 Task: Search one way flight ticket for 4 adults, 2 children, 2 infants in seat and 1 infant on lap in economy from Mosinee: Central Wisconsin Airport to Indianapolis: Indianapolis International Airport on 8-5-2023. Choice of flights is JetBlue. Number of bags: 10 checked bags. Price is upto 65000. Outbound departure time preference is 18:45.
Action: Mouse moved to (374, 311)
Screenshot: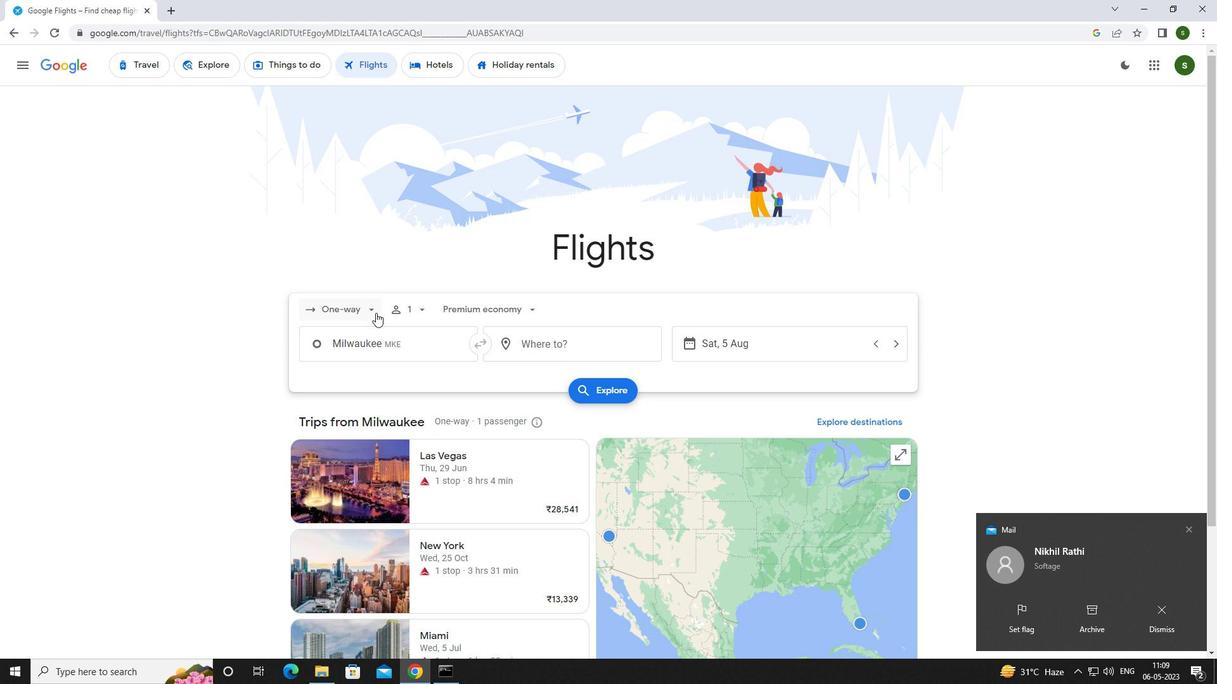
Action: Mouse pressed left at (374, 311)
Screenshot: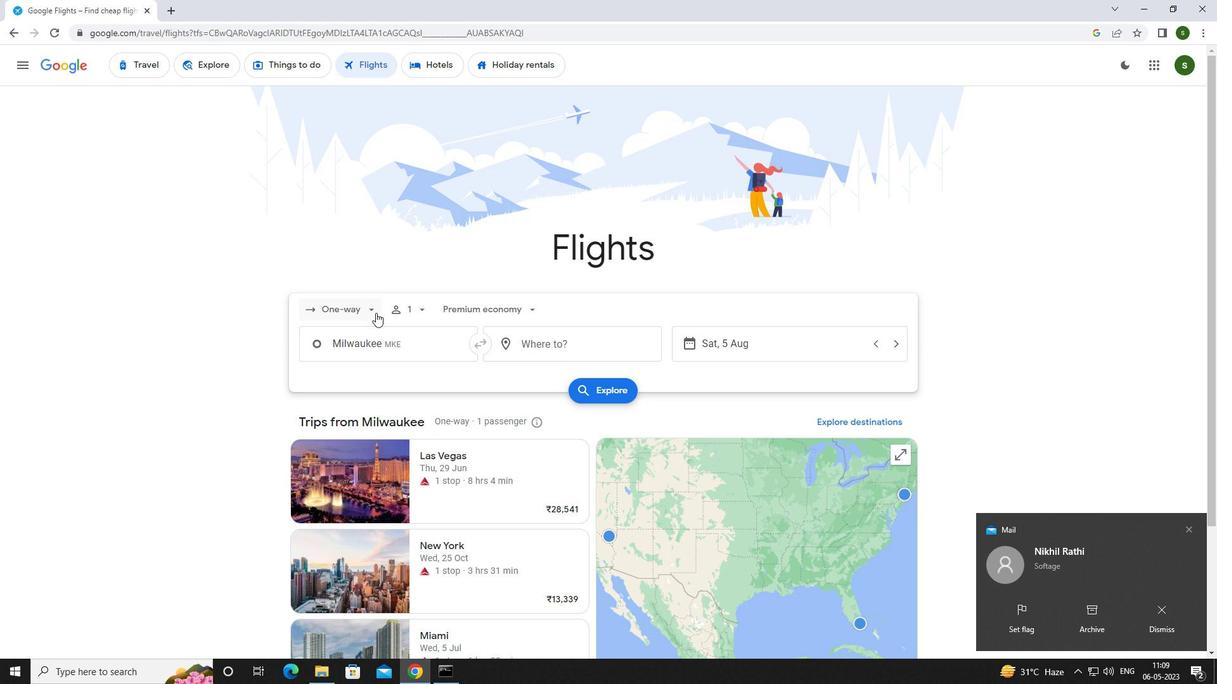 
Action: Mouse moved to (377, 364)
Screenshot: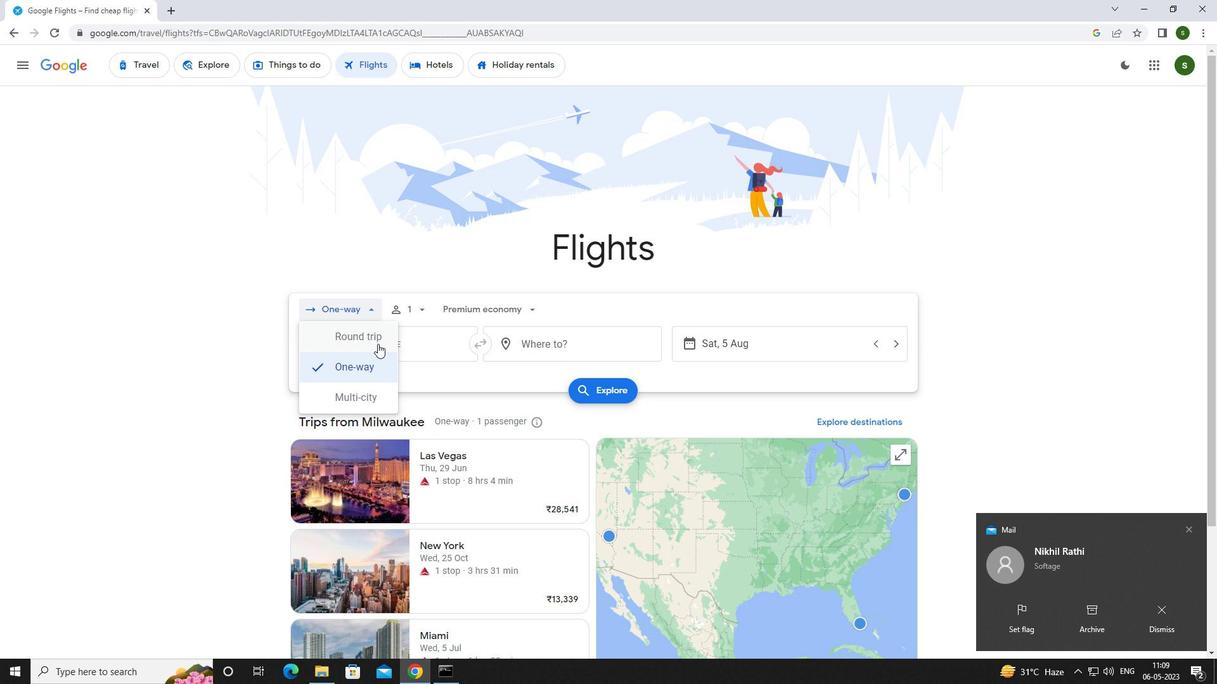 
Action: Mouse pressed left at (377, 364)
Screenshot: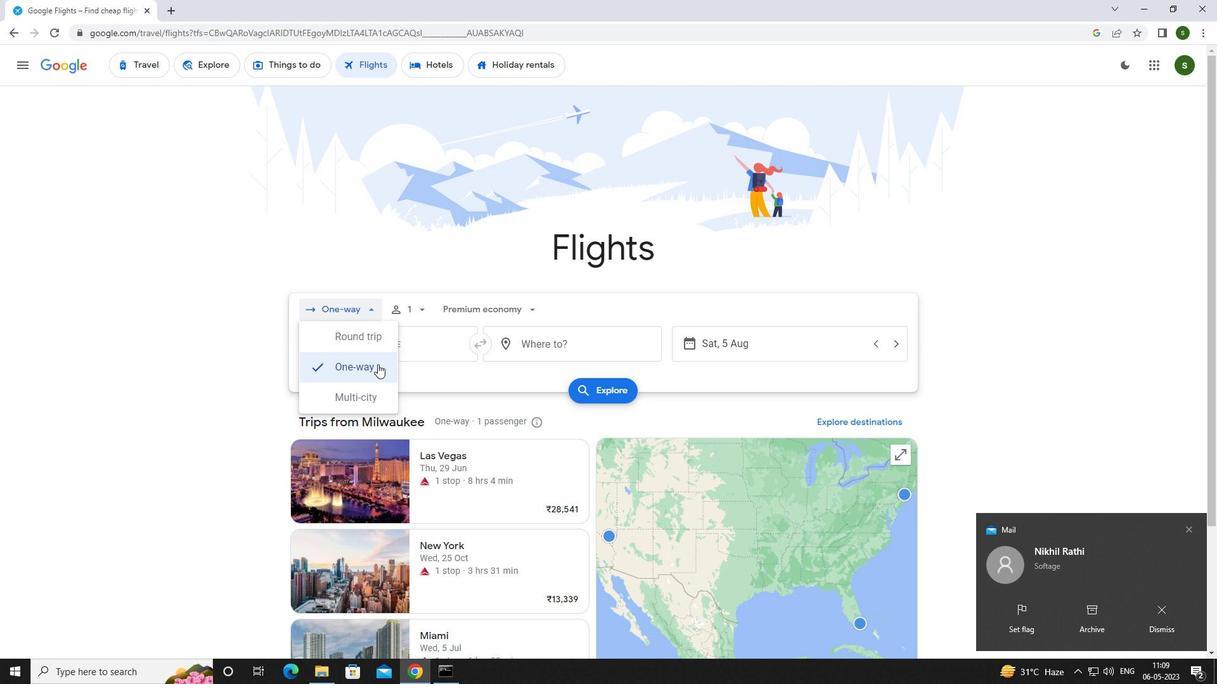 
Action: Mouse moved to (410, 310)
Screenshot: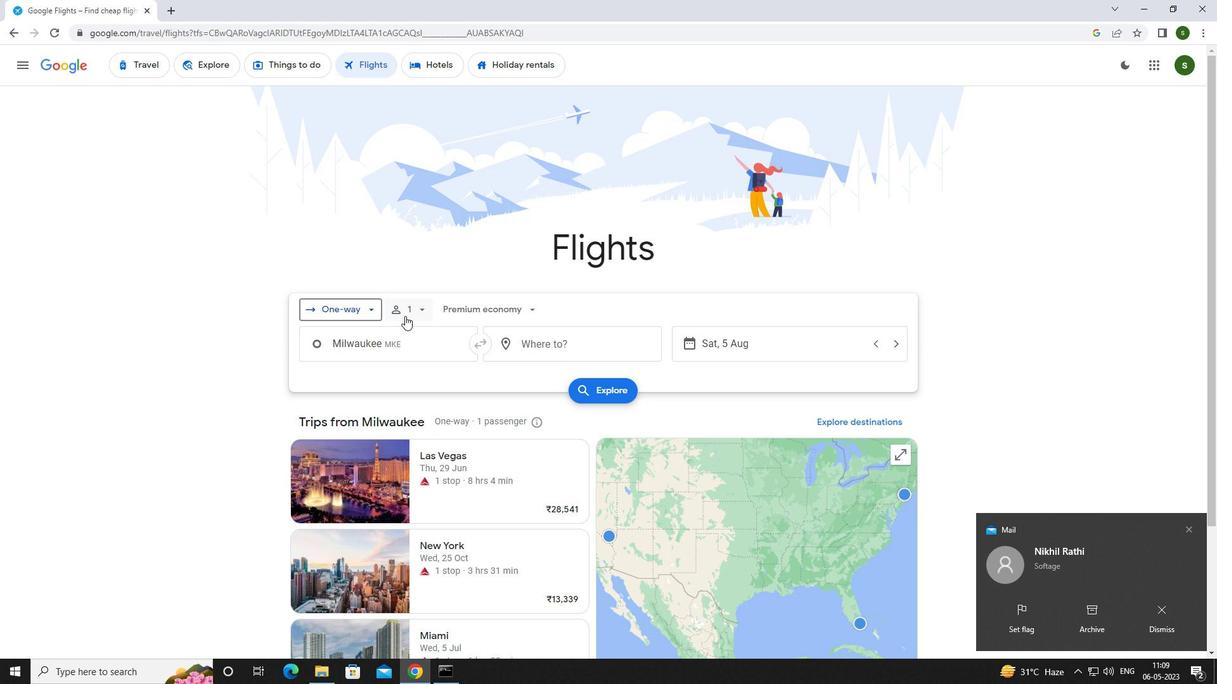 
Action: Mouse pressed left at (410, 310)
Screenshot: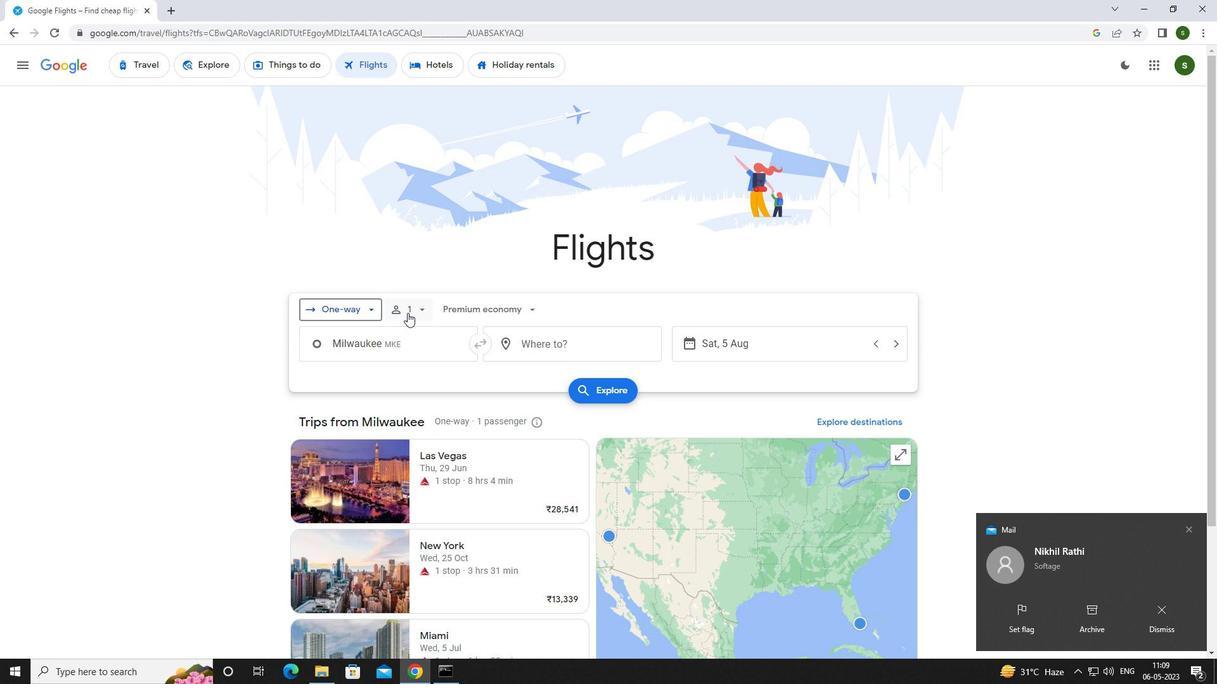 
Action: Mouse moved to (516, 343)
Screenshot: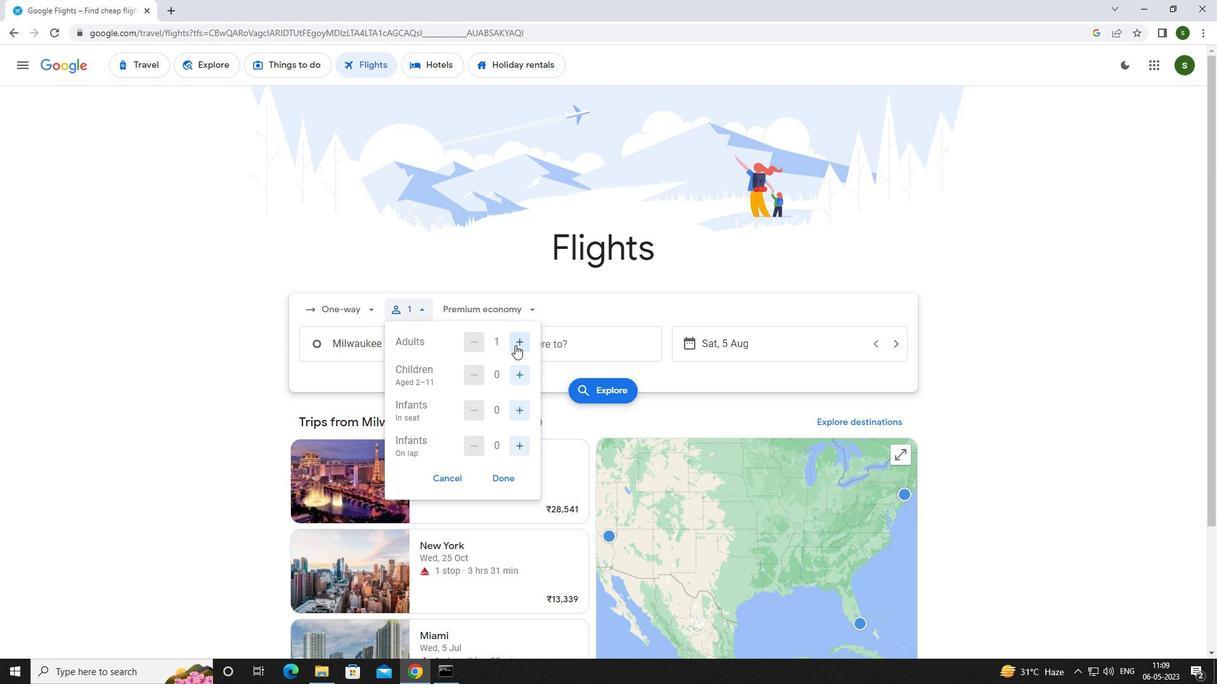 
Action: Mouse pressed left at (516, 343)
Screenshot: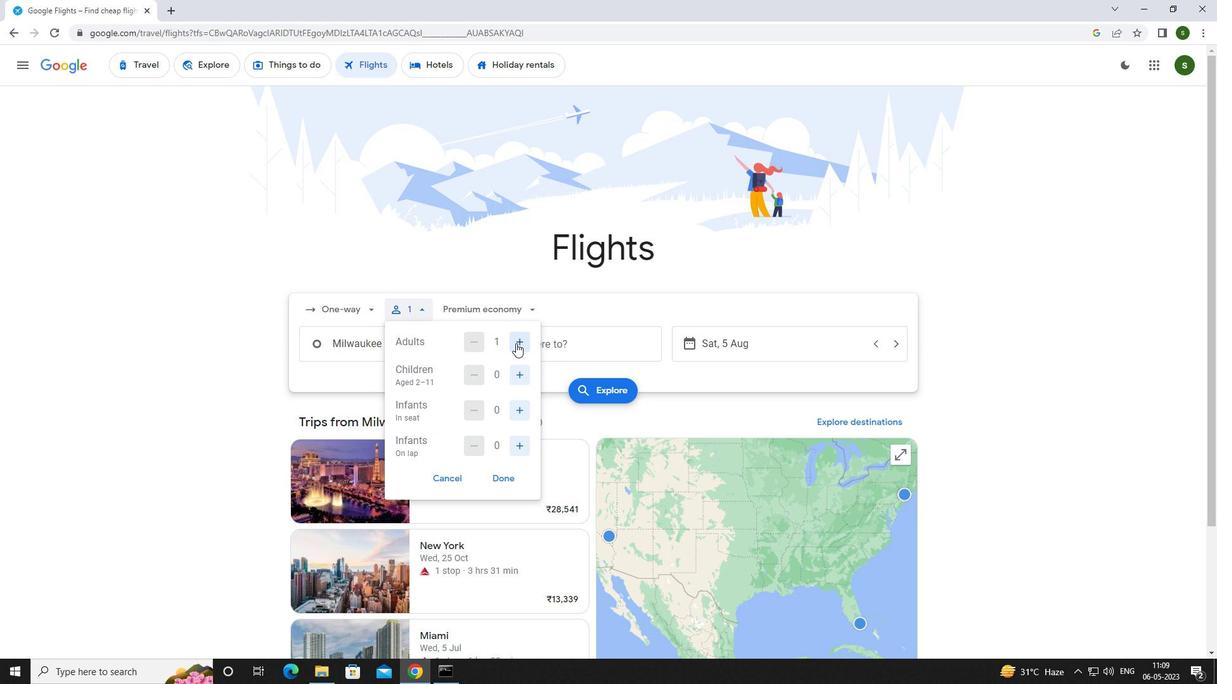 
Action: Mouse pressed left at (516, 343)
Screenshot: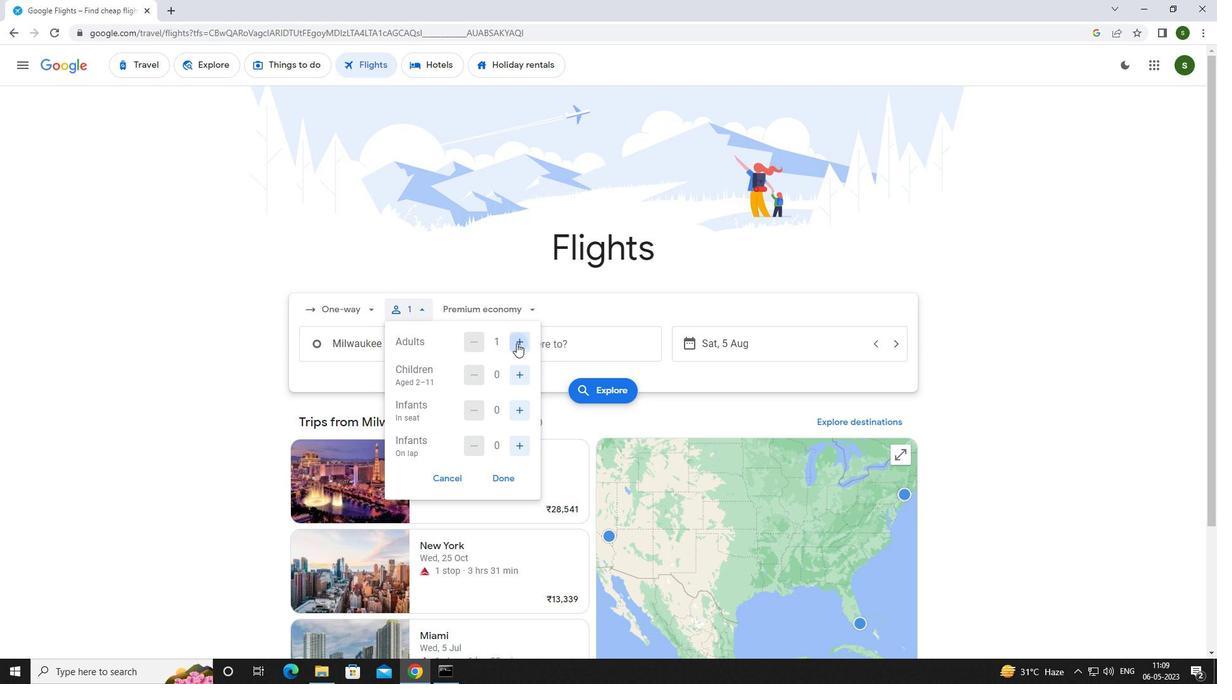 
Action: Mouse pressed left at (516, 343)
Screenshot: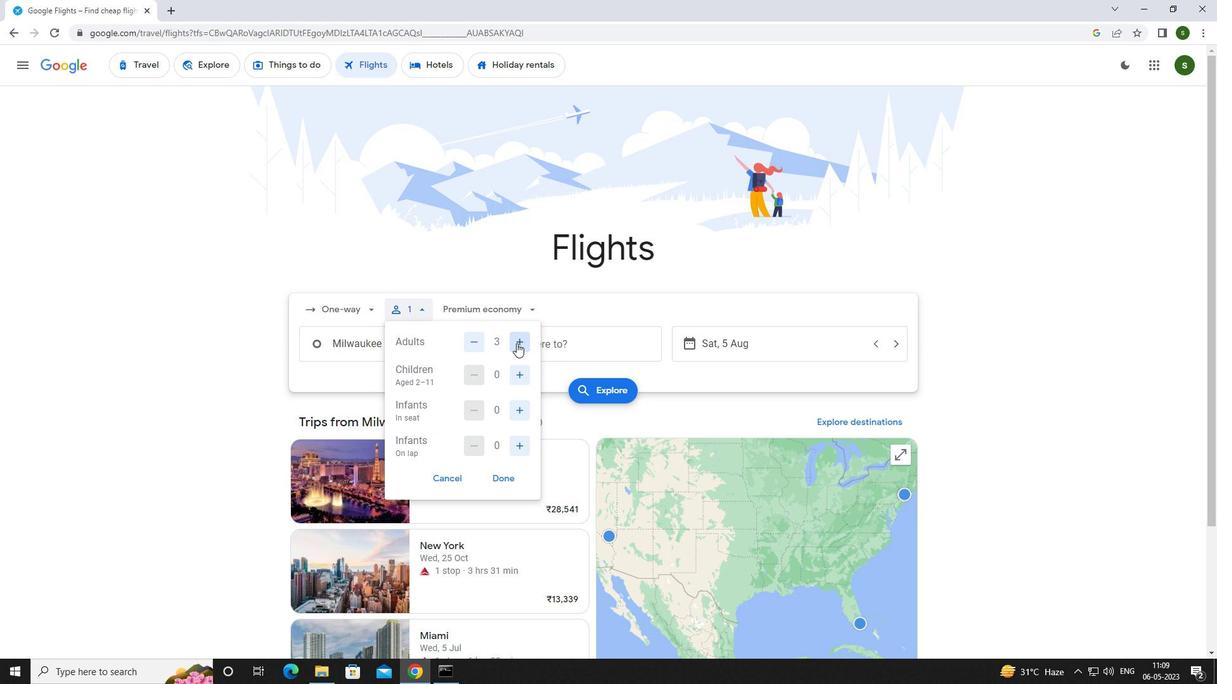 
Action: Mouse moved to (519, 371)
Screenshot: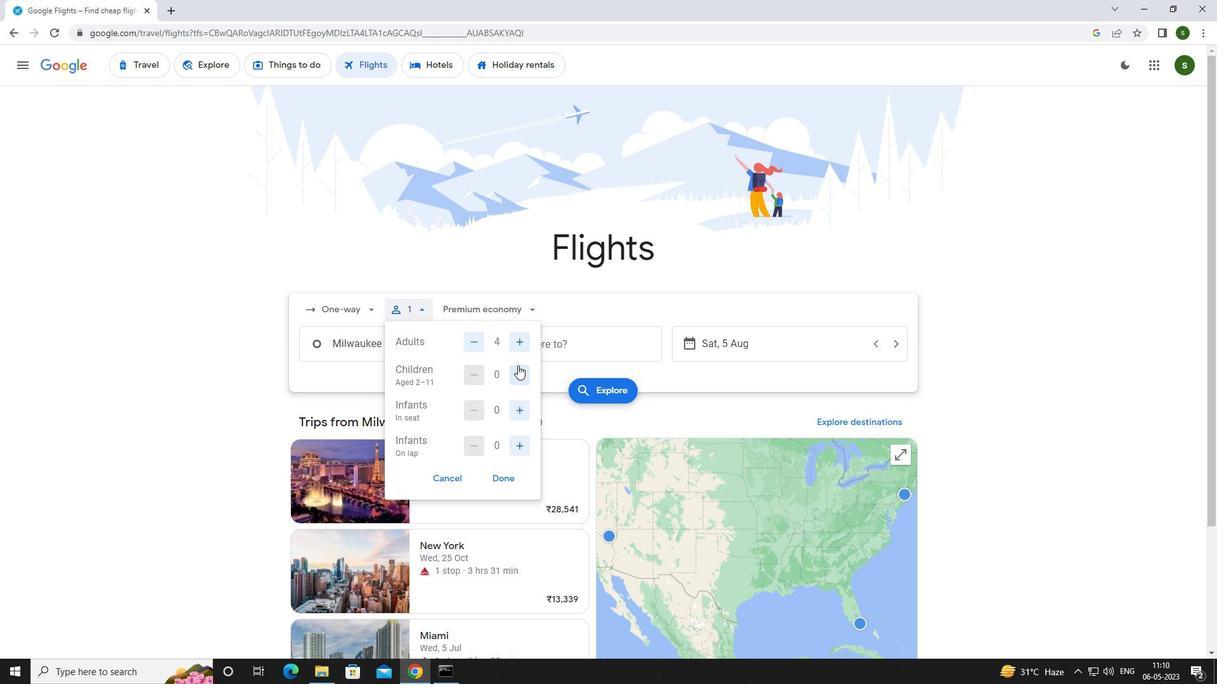 
Action: Mouse pressed left at (519, 371)
Screenshot: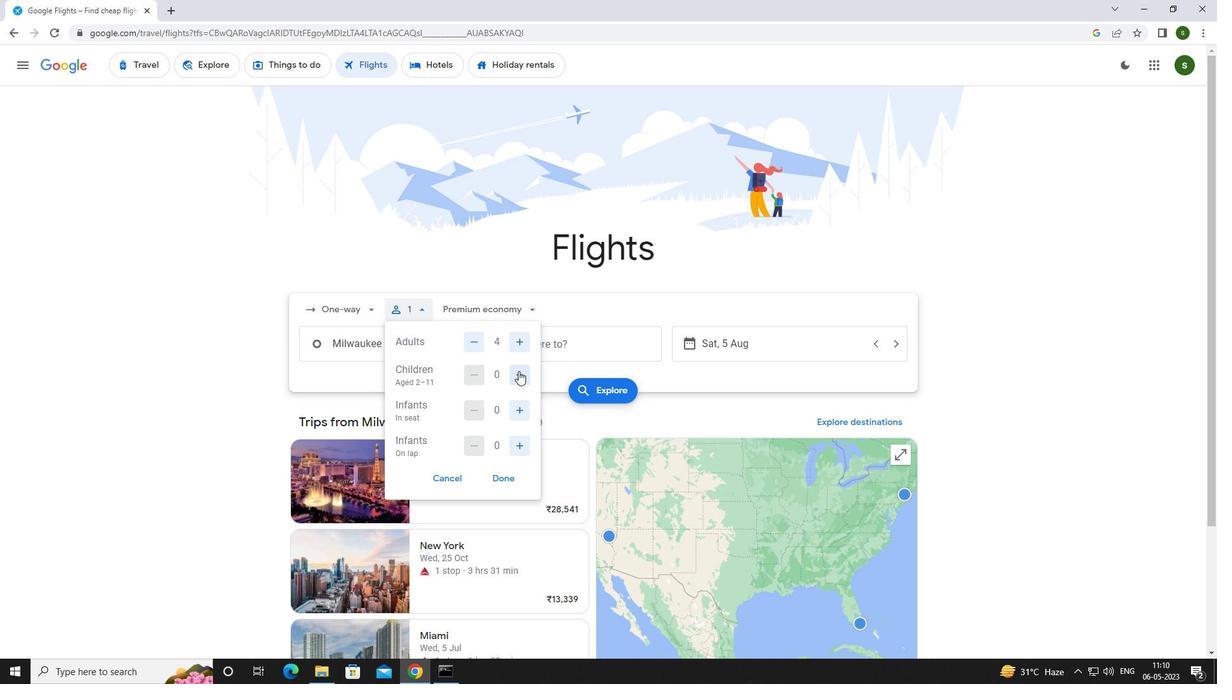 
Action: Mouse pressed left at (519, 371)
Screenshot: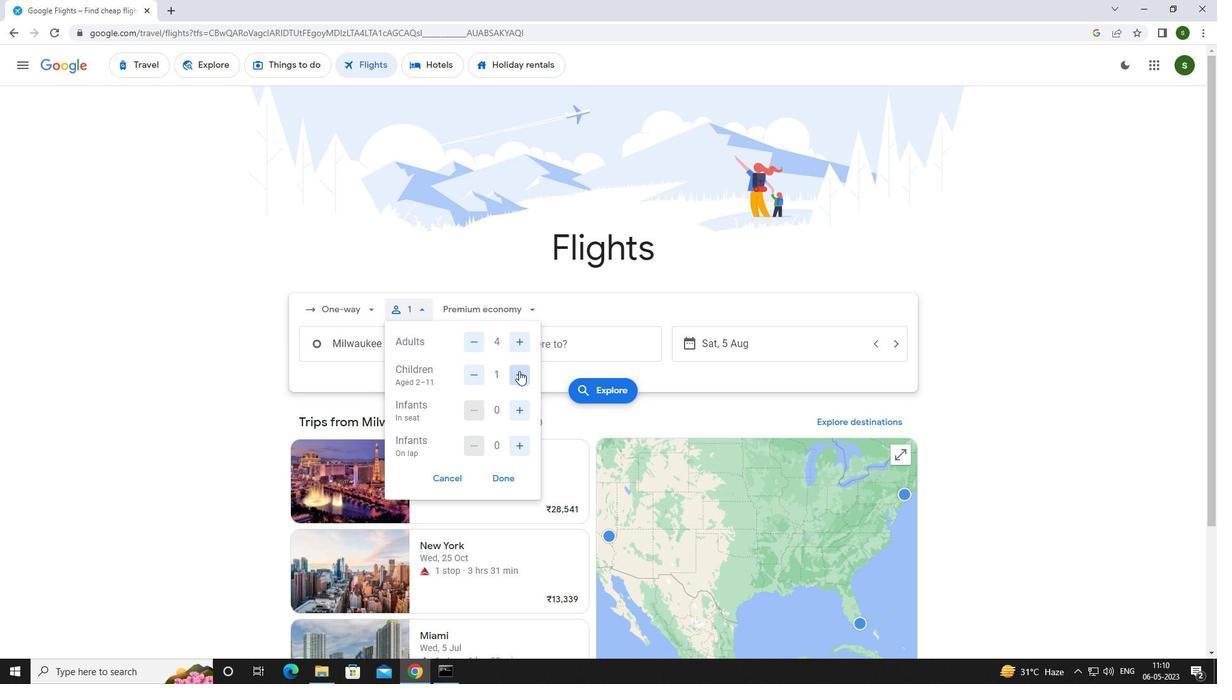 
Action: Mouse moved to (517, 404)
Screenshot: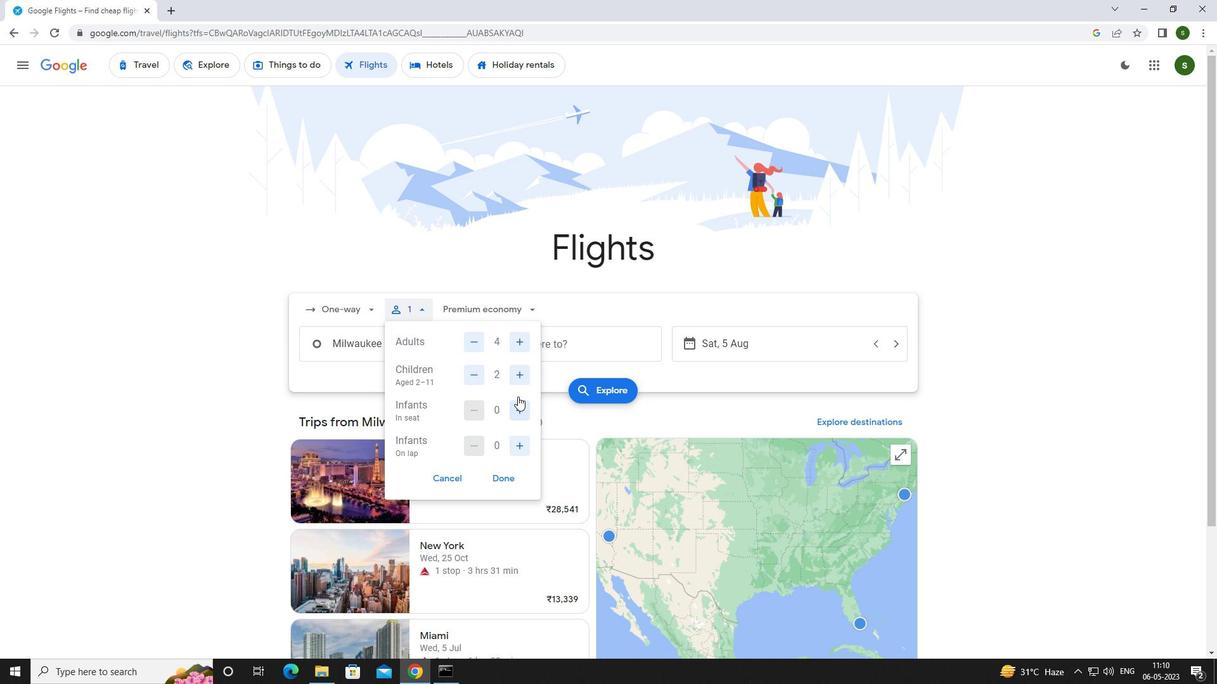 
Action: Mouse pressed left at (517, 404)
Screenshot: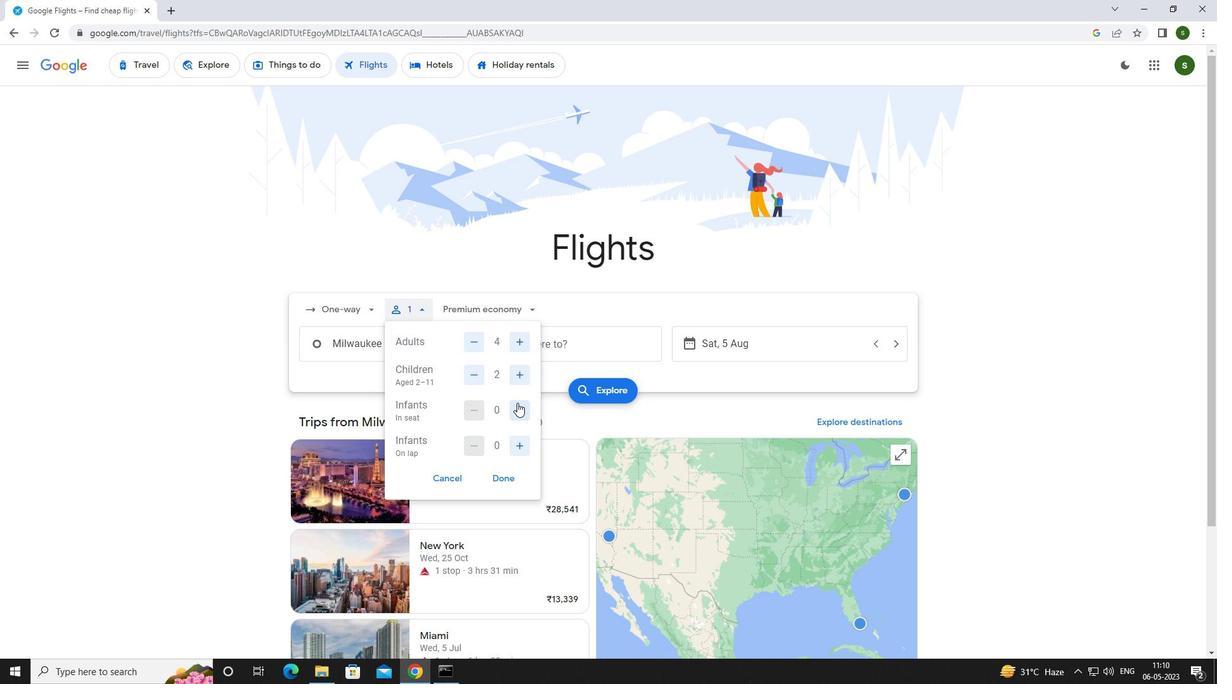 
Action: Mouse pressed left at (517, 404)
Screenshot: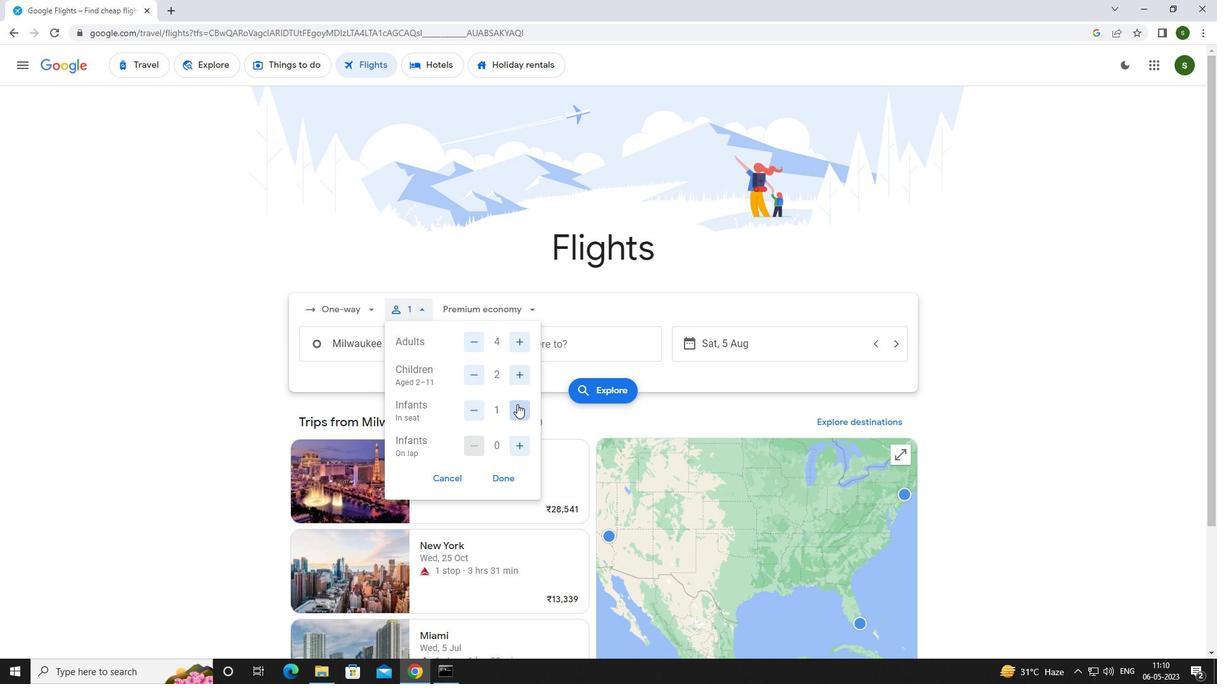 
Action: Mouse moved to (521, 440)
Screenshot: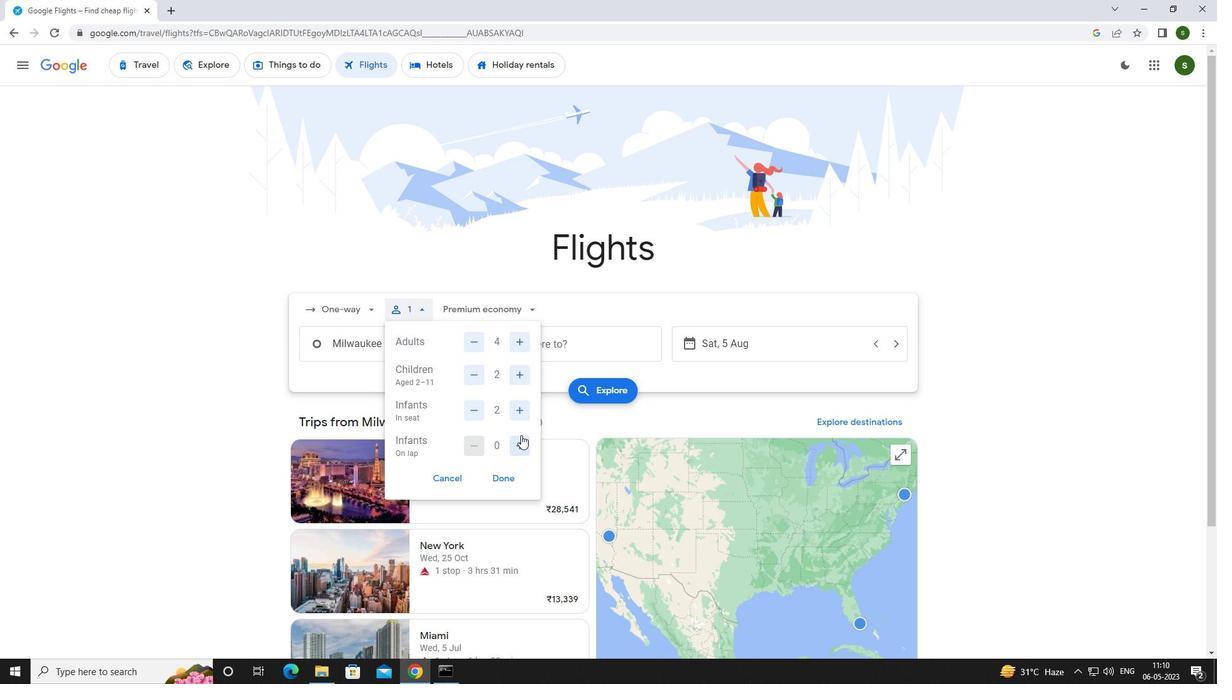 
Action: Mouse pressed left at (521, 440)
Screenshot: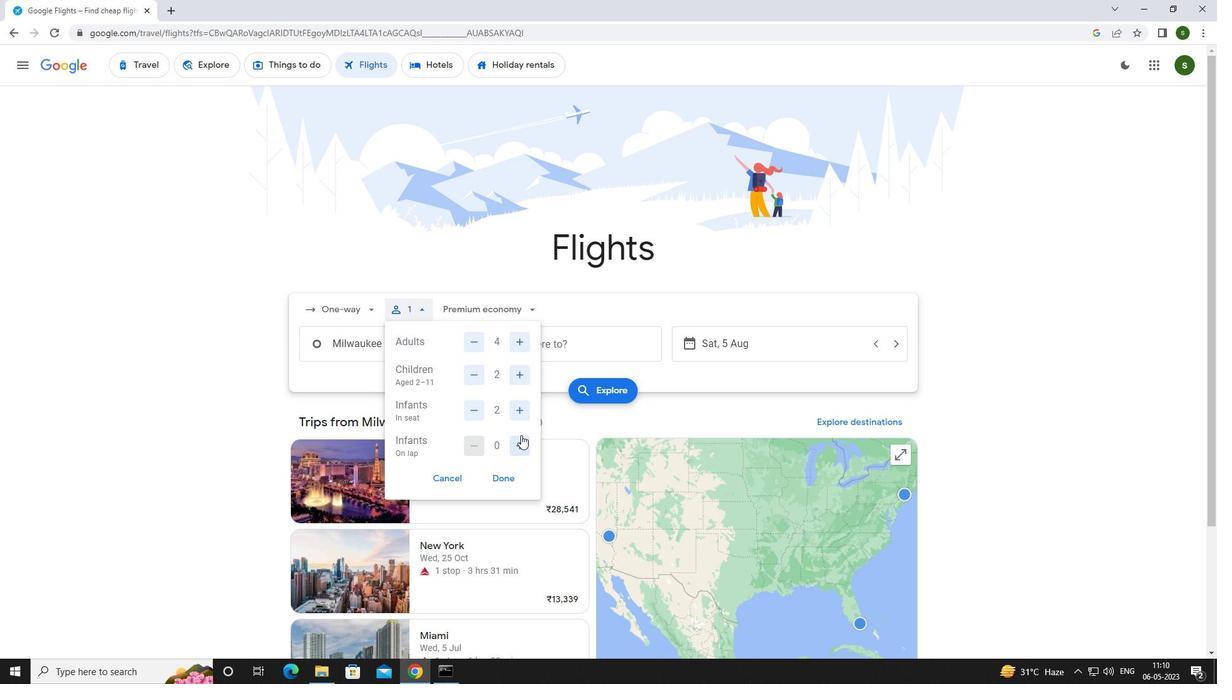 
Action: Mouse moved to (507, 315)
Screenshot: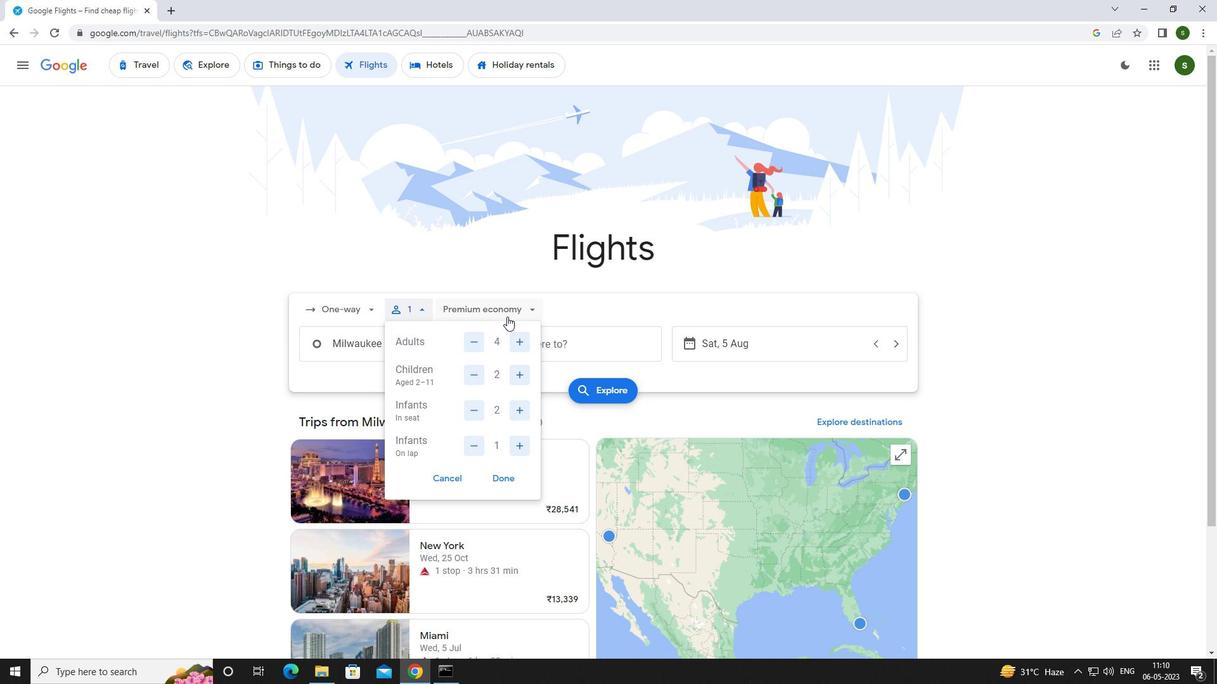 
Action: Mouse pressed left at (507, 315)
Screenshot: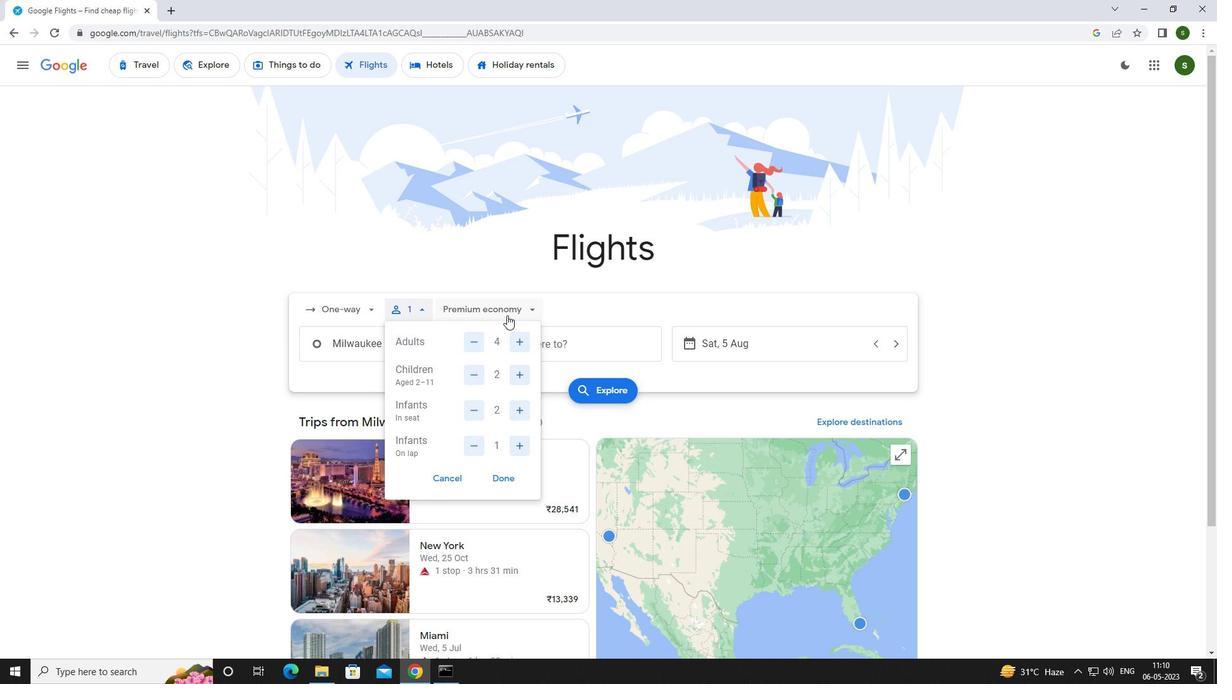 
Action: Mouse moved to (504, 343)
Screenshot: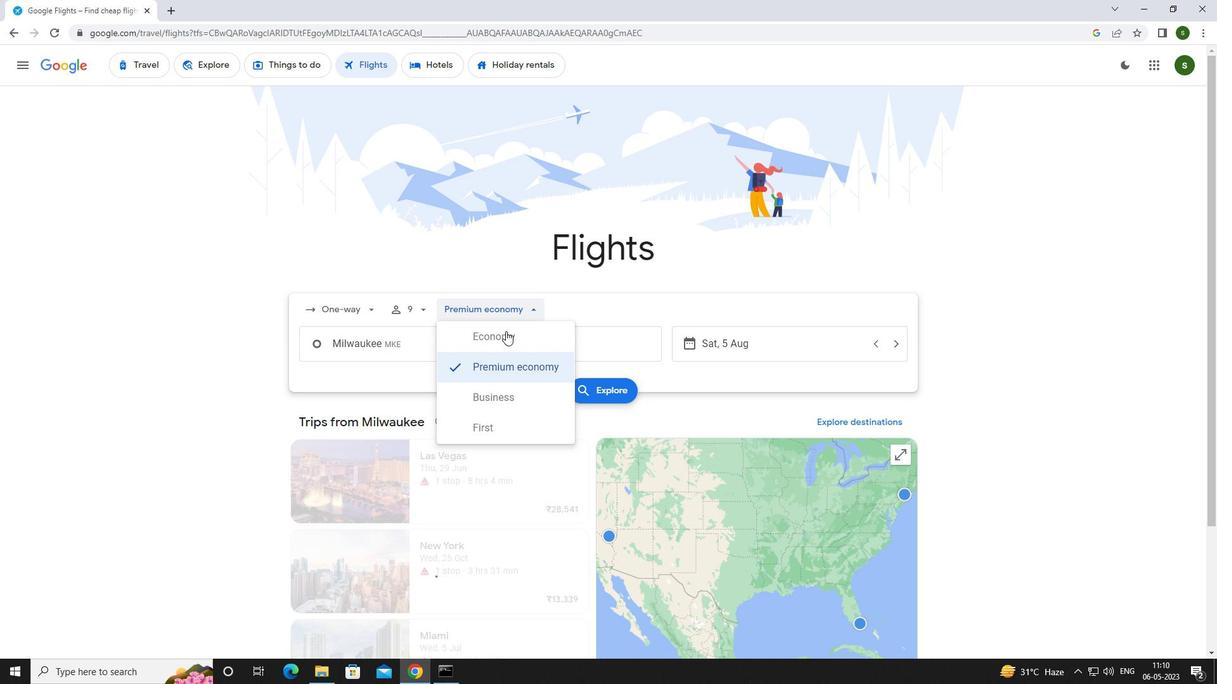 
Action: Mouse pressed left at (504, 343)
Screenshot: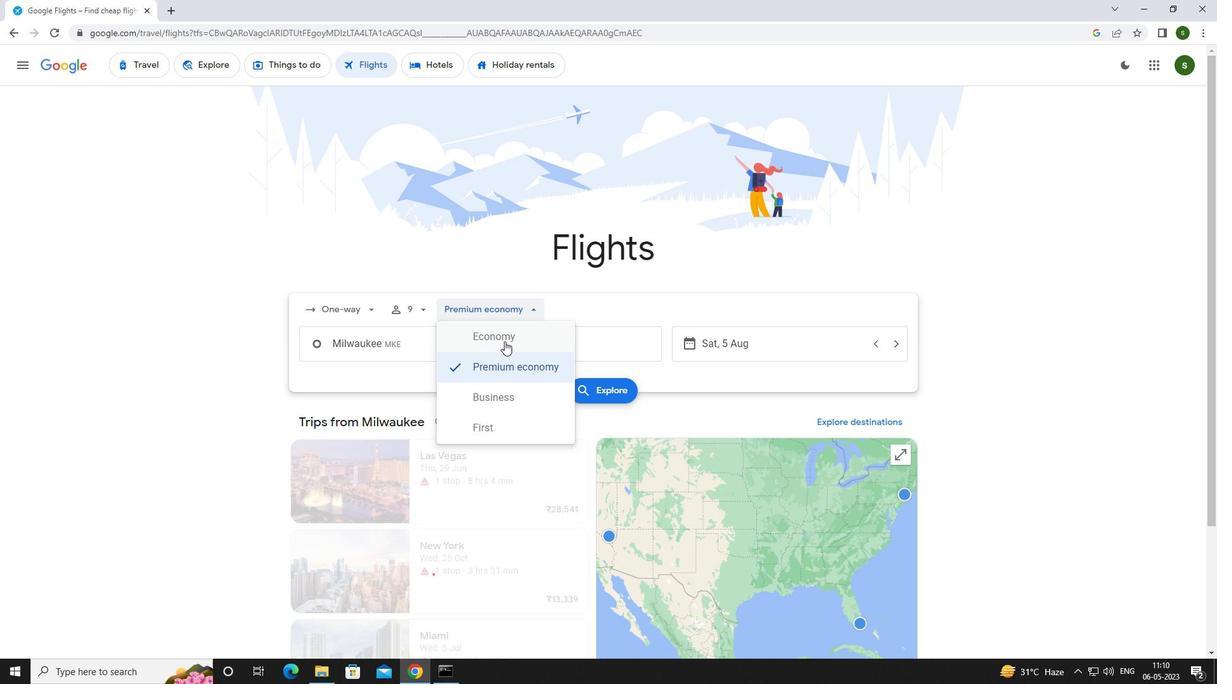 
Action: Mouse moved to (447, 349)
Screenshot: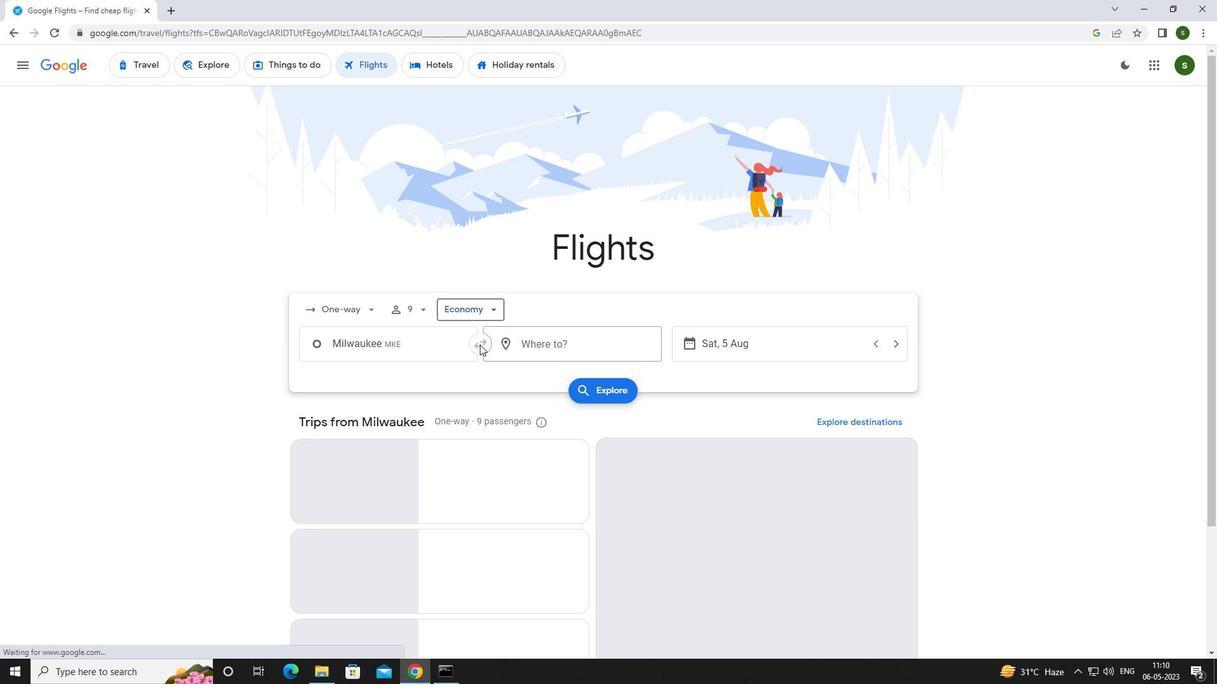 
Action: Mouse pressed left at (447, 349)
Screenshot: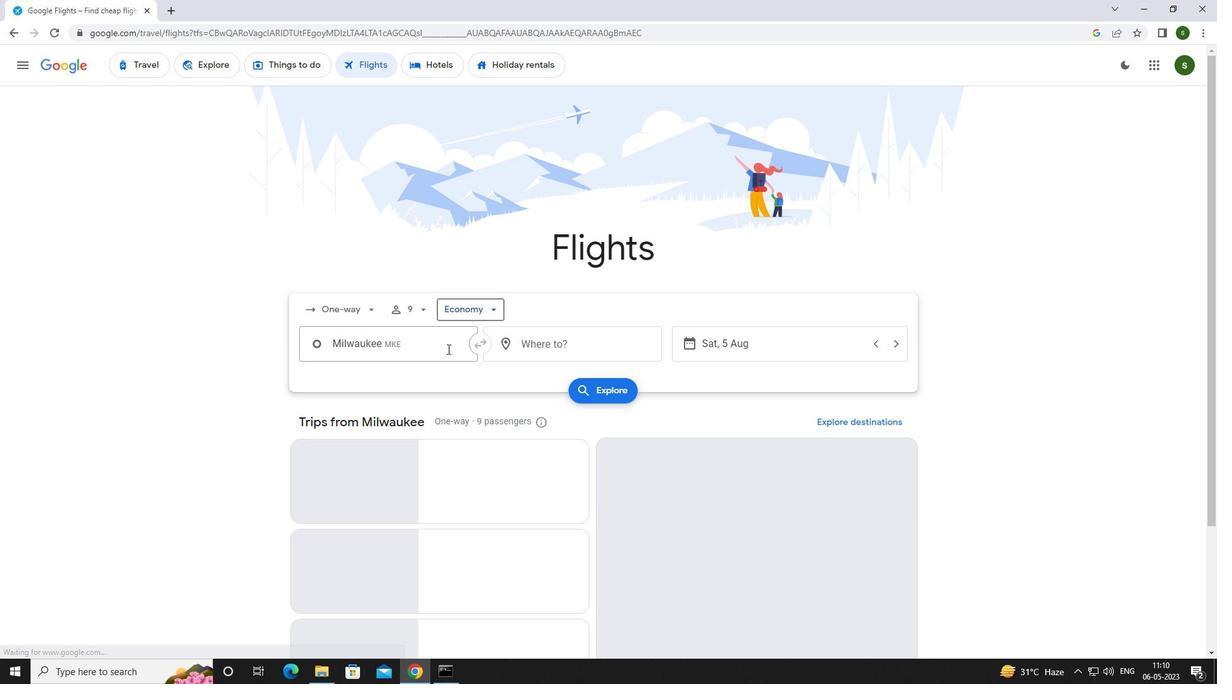 
Action: Key pressed <Key.caps_lock>m<Key.caps_lock>osinee
Screenshot: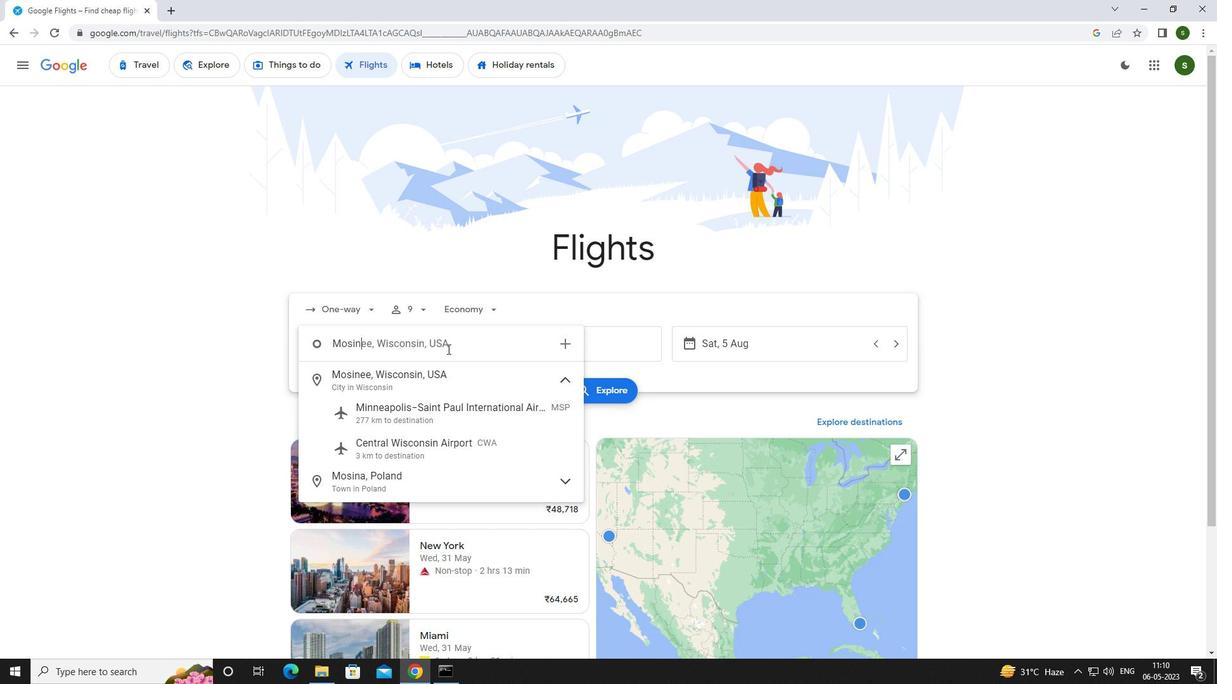 
Action: Mouse moved to (436, 438)
Screenshot: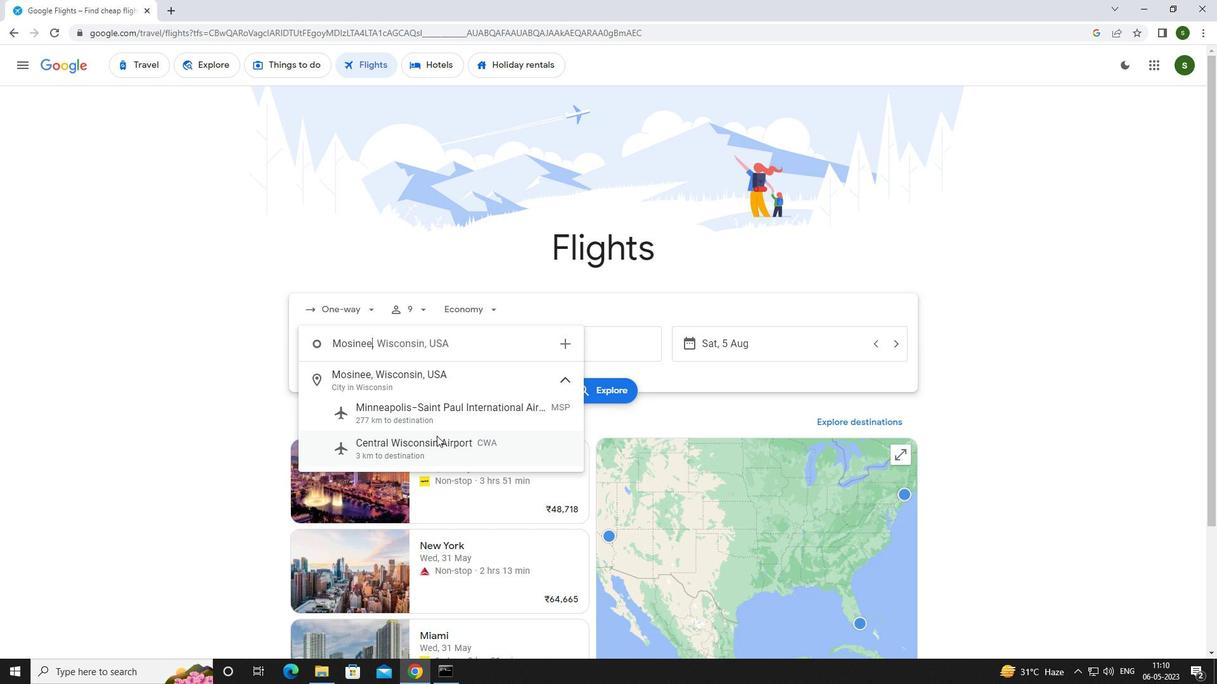
Action: Mouse pressed left at (436, 438)
Screenshot: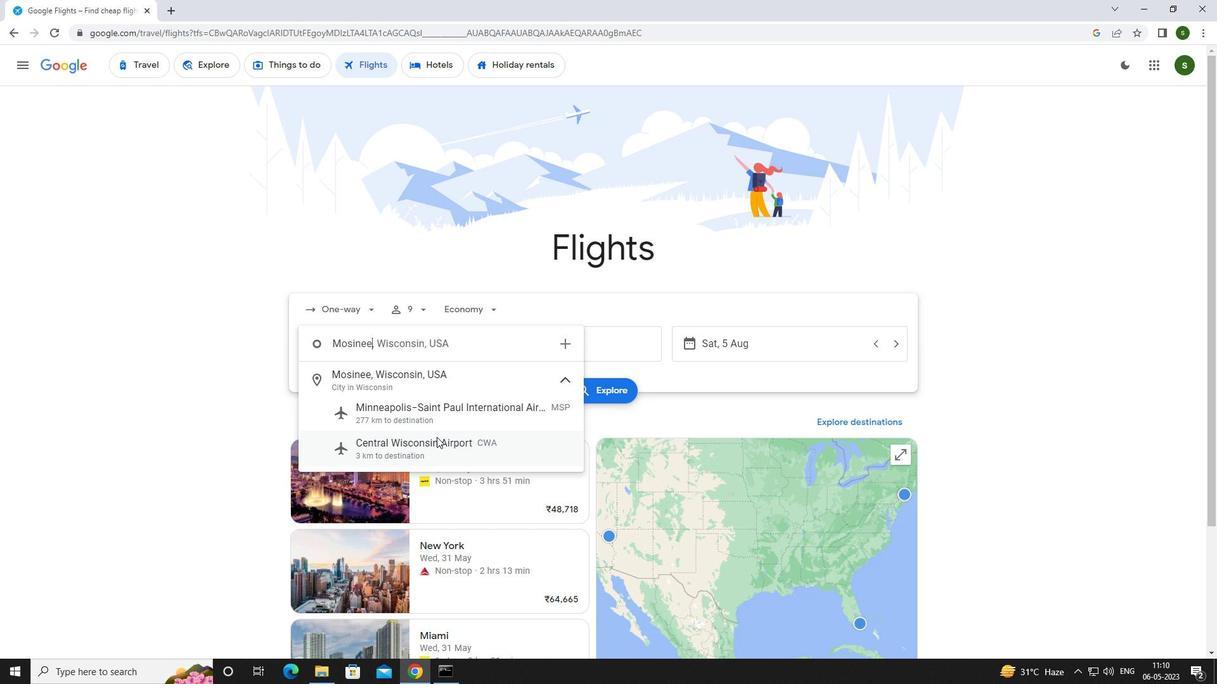 
Action: Mouse moved to (538, 344)
Screenshot: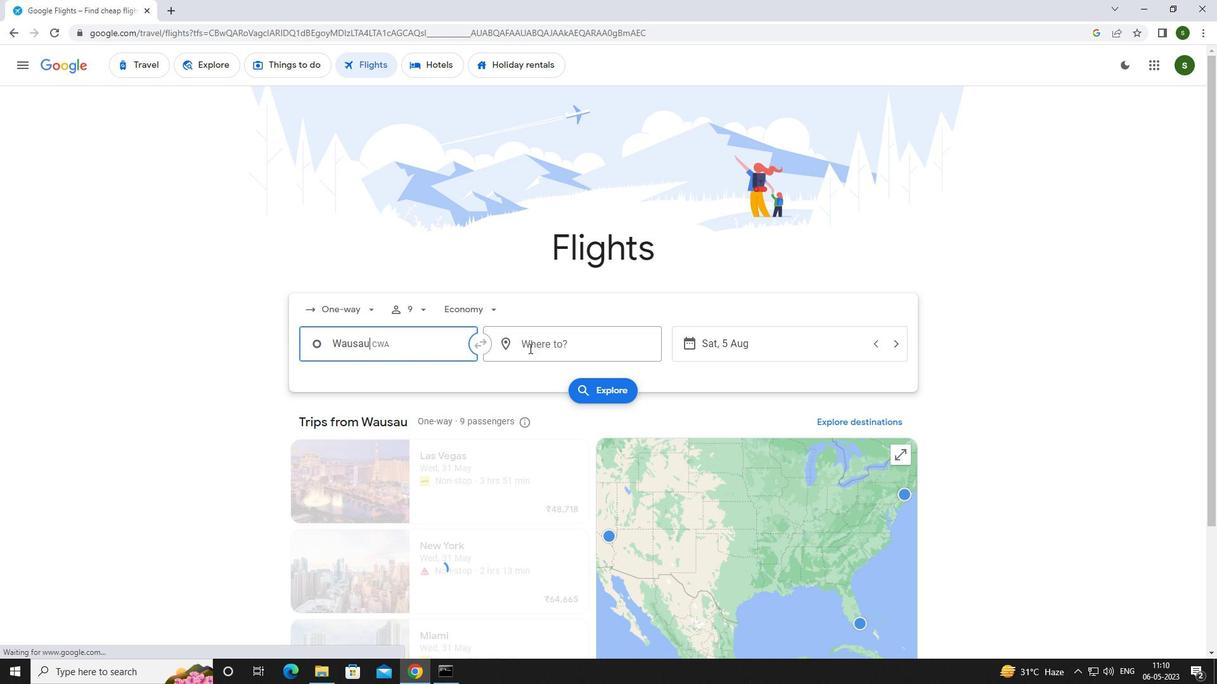 
Action: Mouse pressed left at (538, 344)
Screenshot: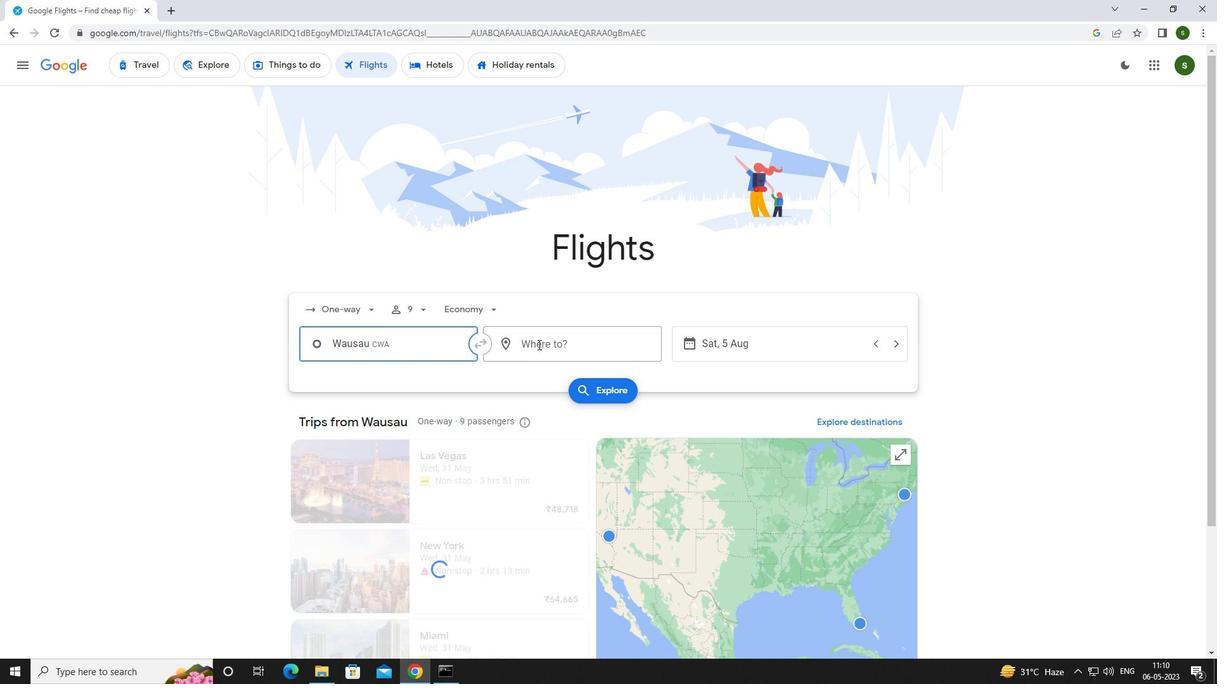 
Action: Key pressed <Key.caps_lock>i<Key.caps_lock>ndianapol
Screenshot: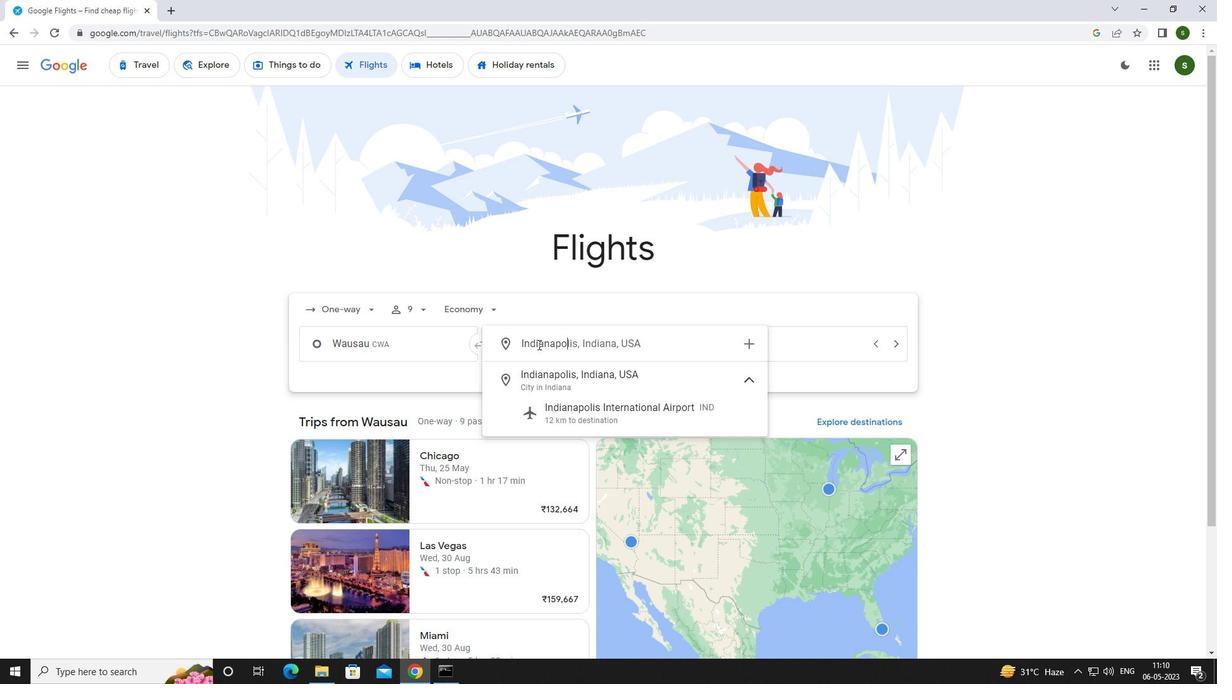 
Action: Mouse moved to (552, 409)
Screenshot: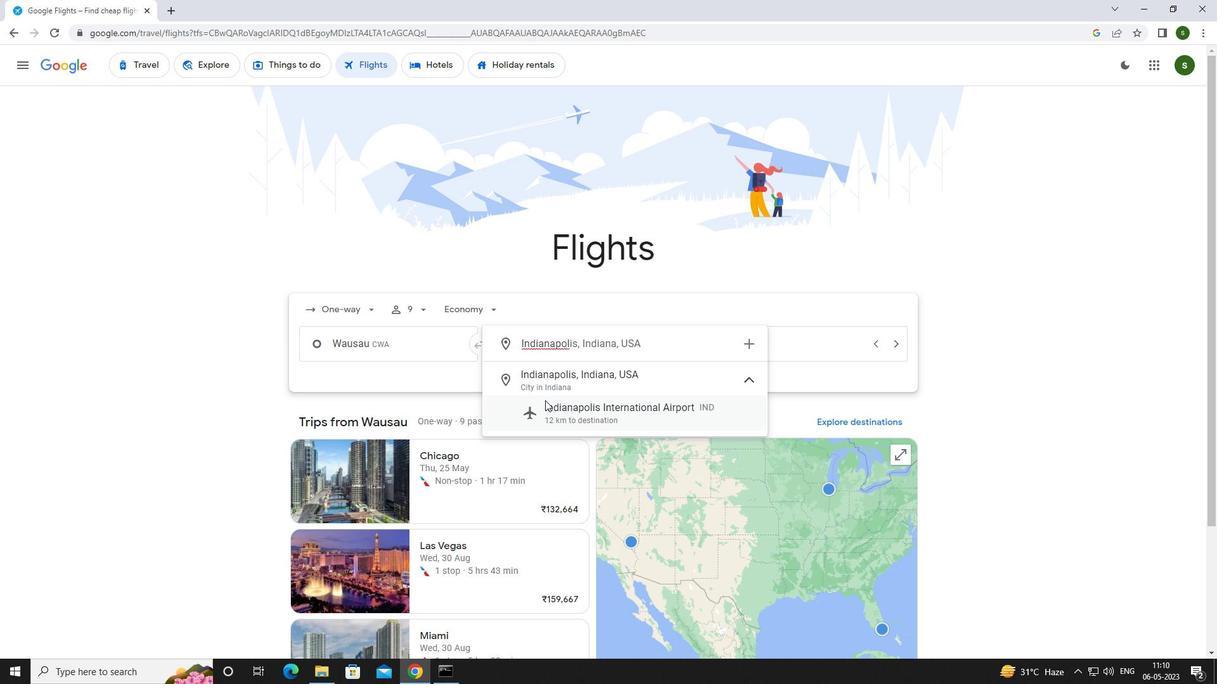 
Action: Mouse pressed left at (552, 409)
Screenshot: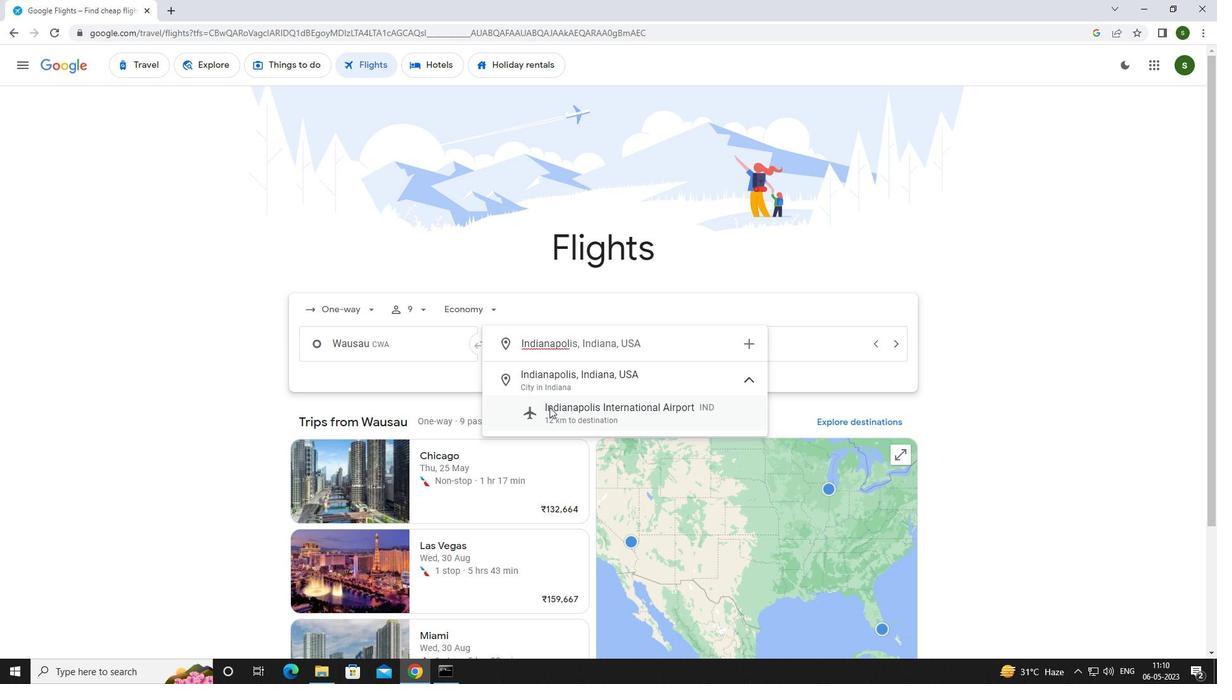 
Action: Mouse moved to (736, 339)
Screenshot: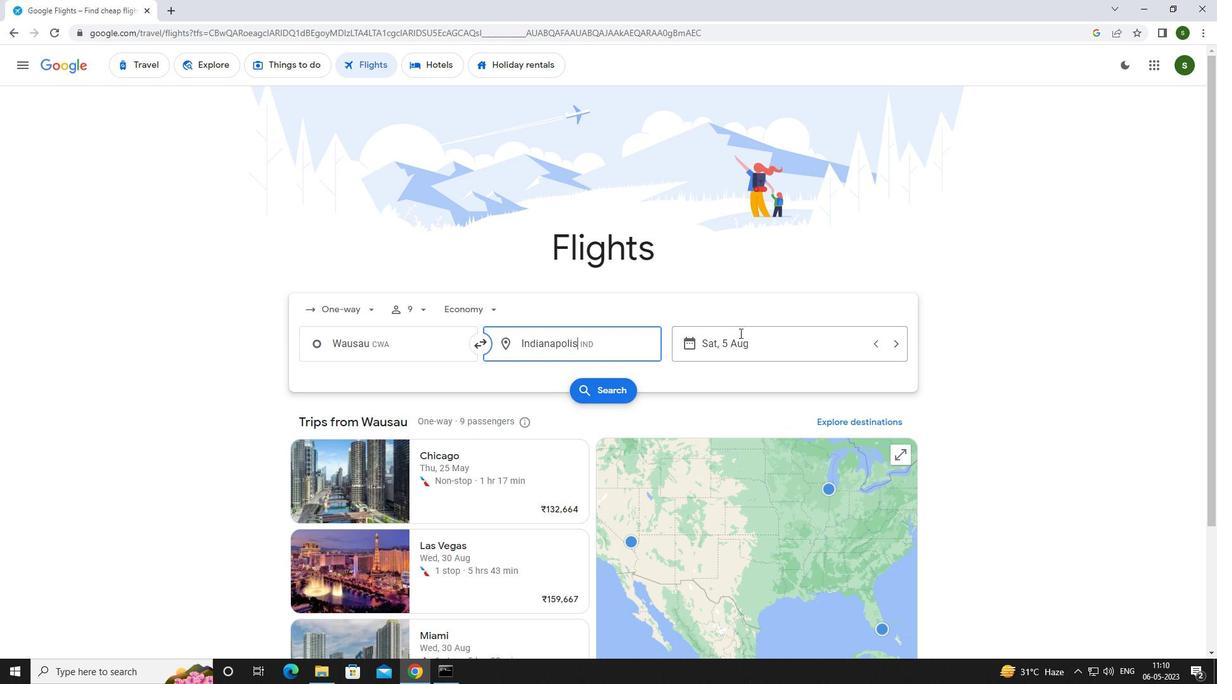 
Action: Mouse pressed left at (736, 339)
Screenshot: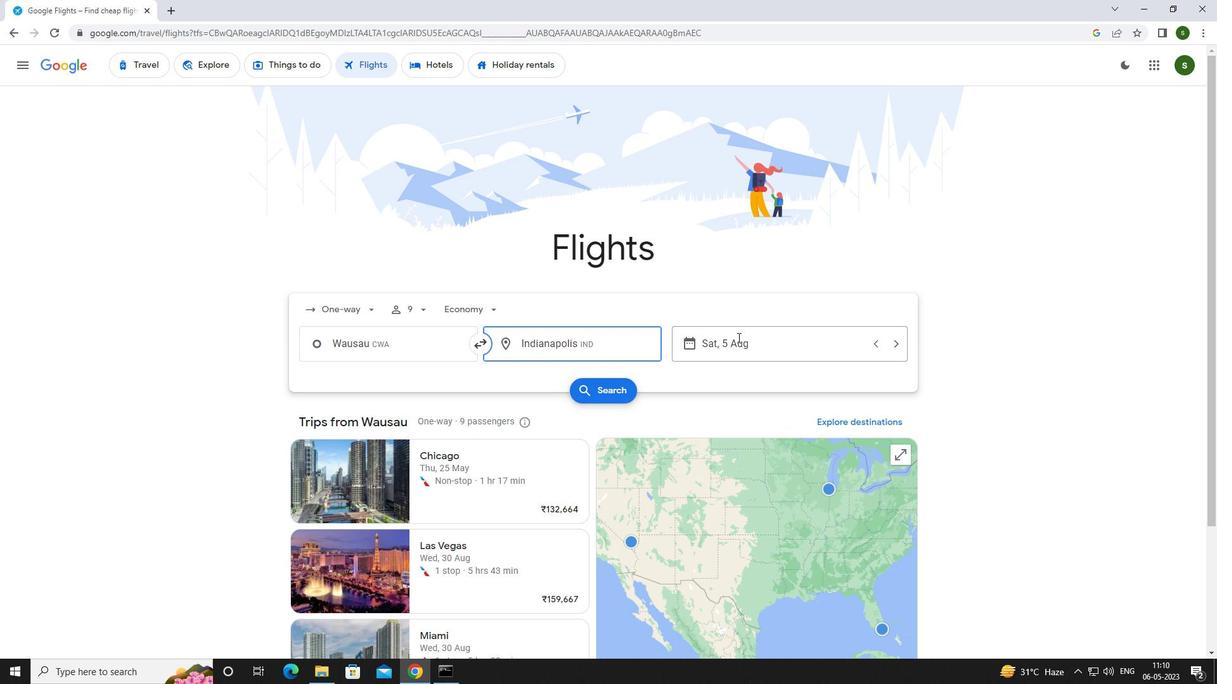 
Action: Mouse moved to (638, 419)
Screenshot: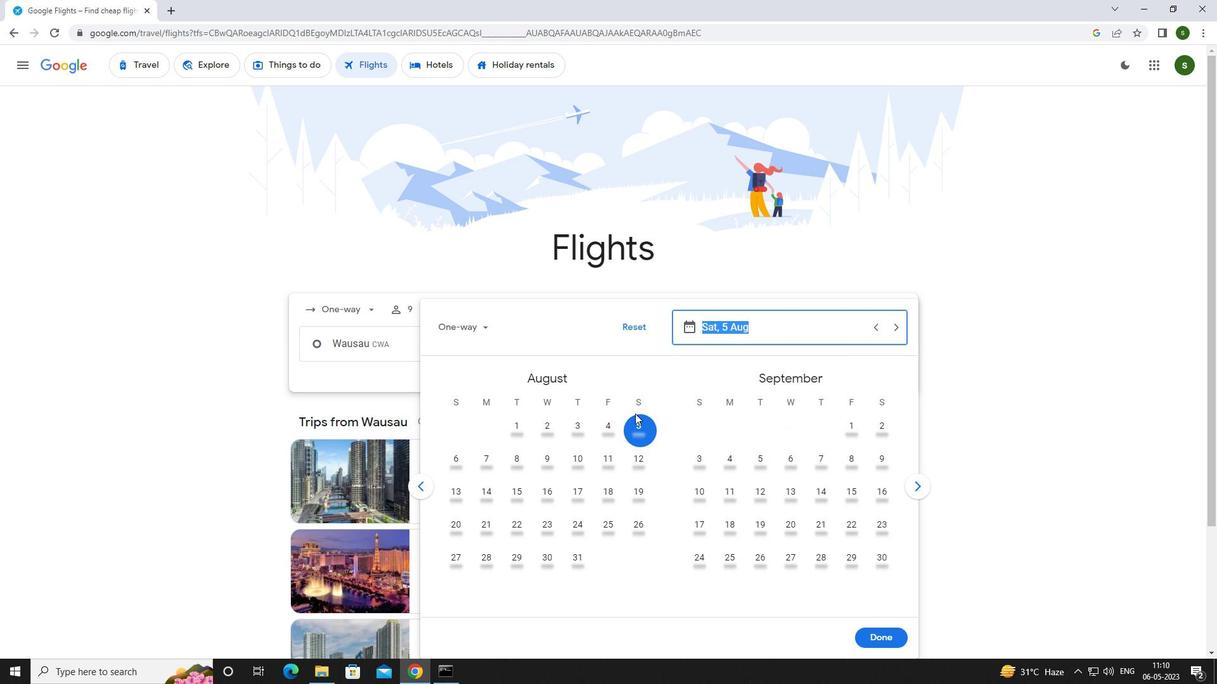 
Action: Mouse pressed left at (638, 419)
Screenshot: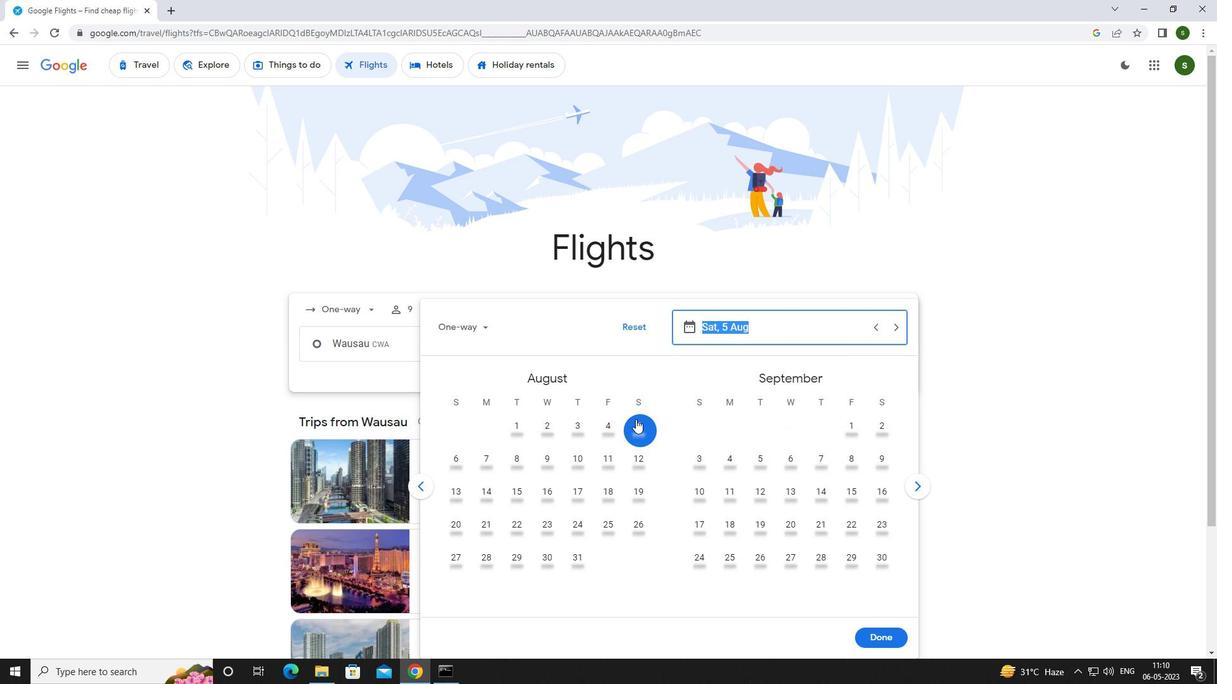 
Action: Mouse moved to (876, 639)
Screenshot: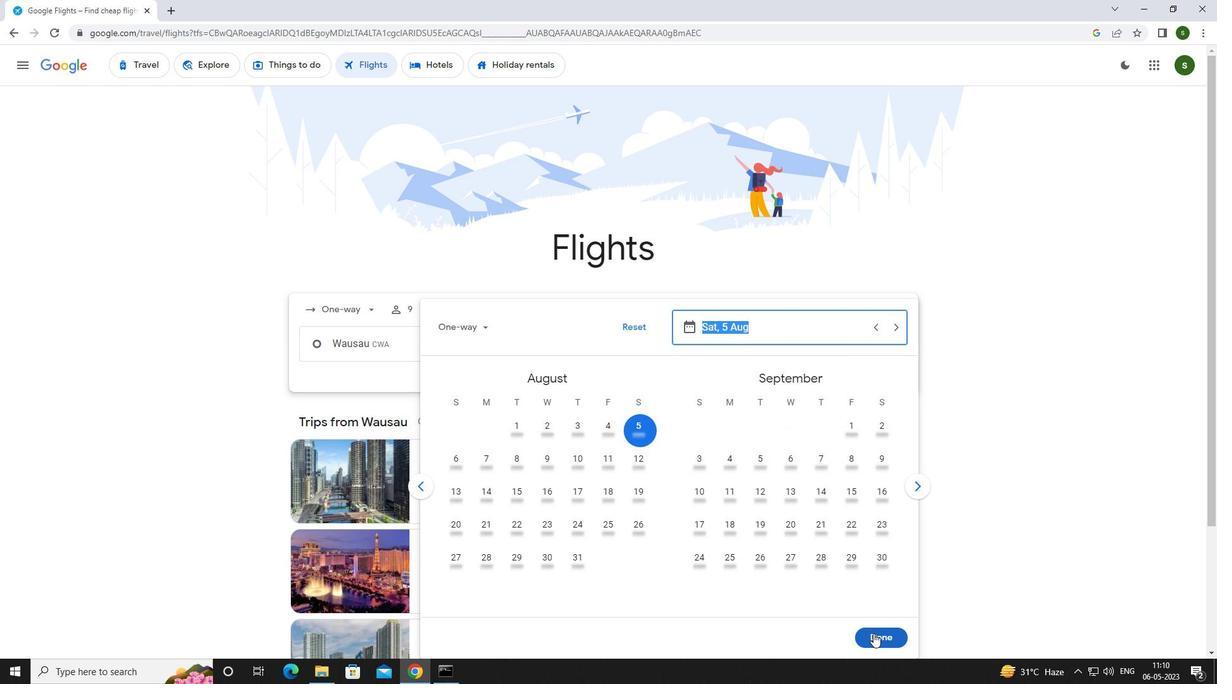 
Action: Mouse pressed left at (876, 639)
Screenshot: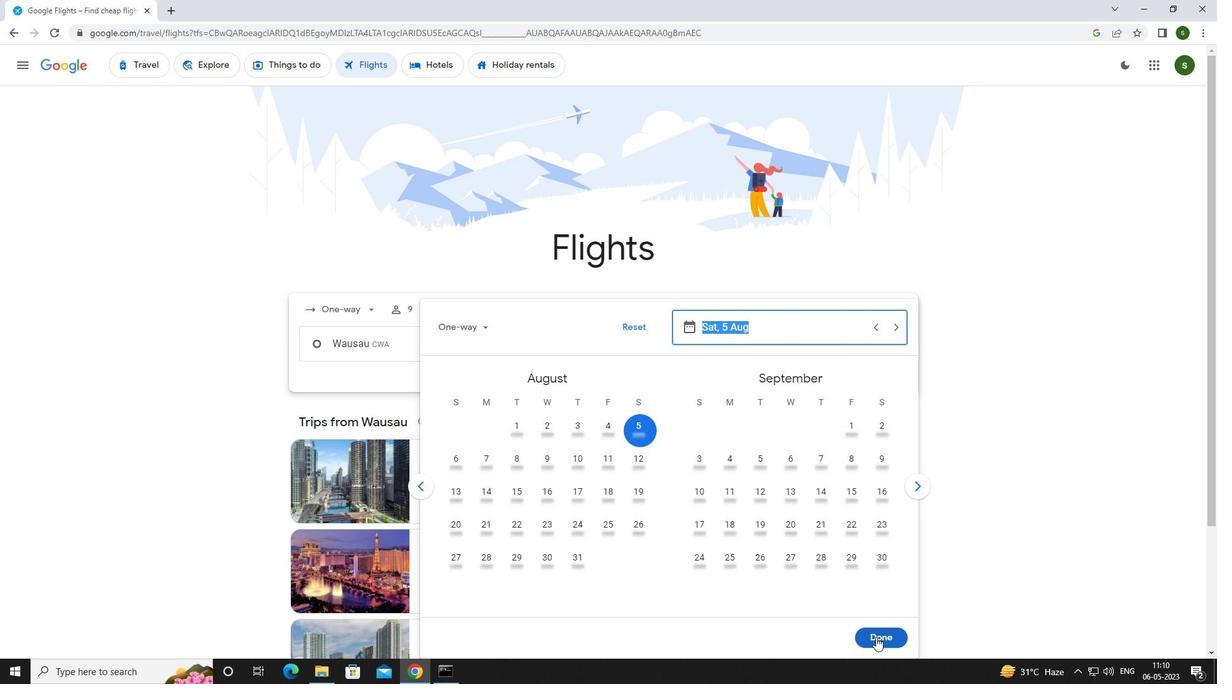 
Action: Mouse moved to (608, 395)
Screenshot: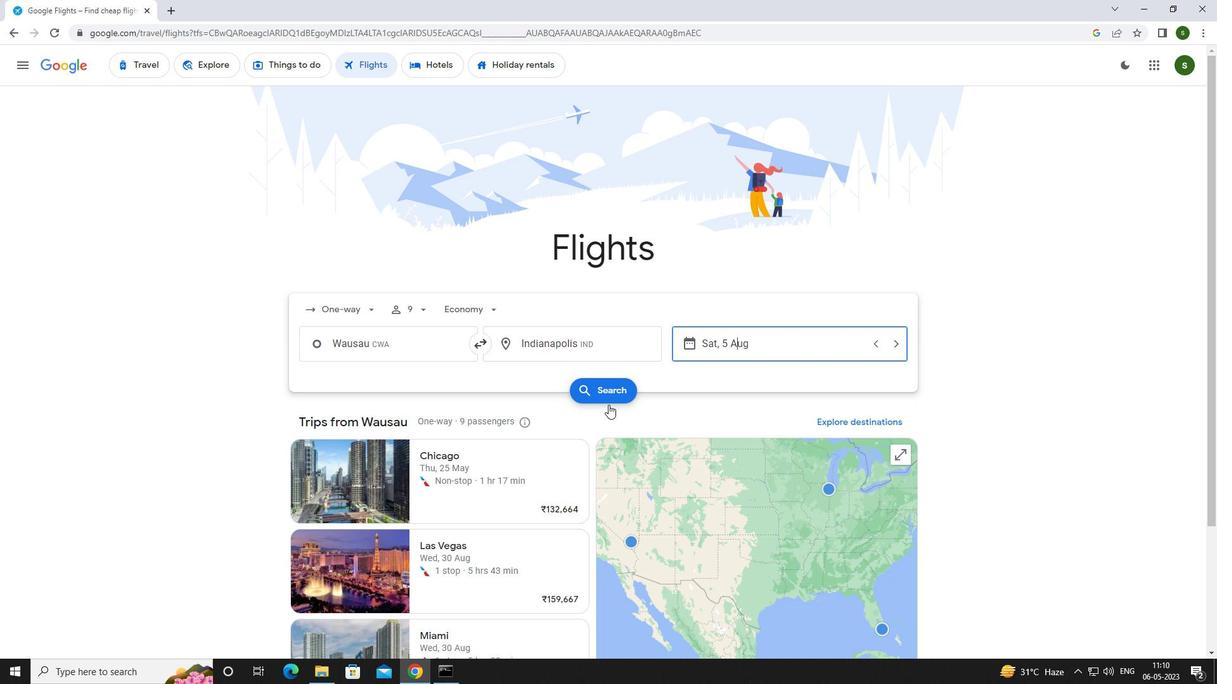 
Action: Mouse pressed left at (608, 395)
Screenshot: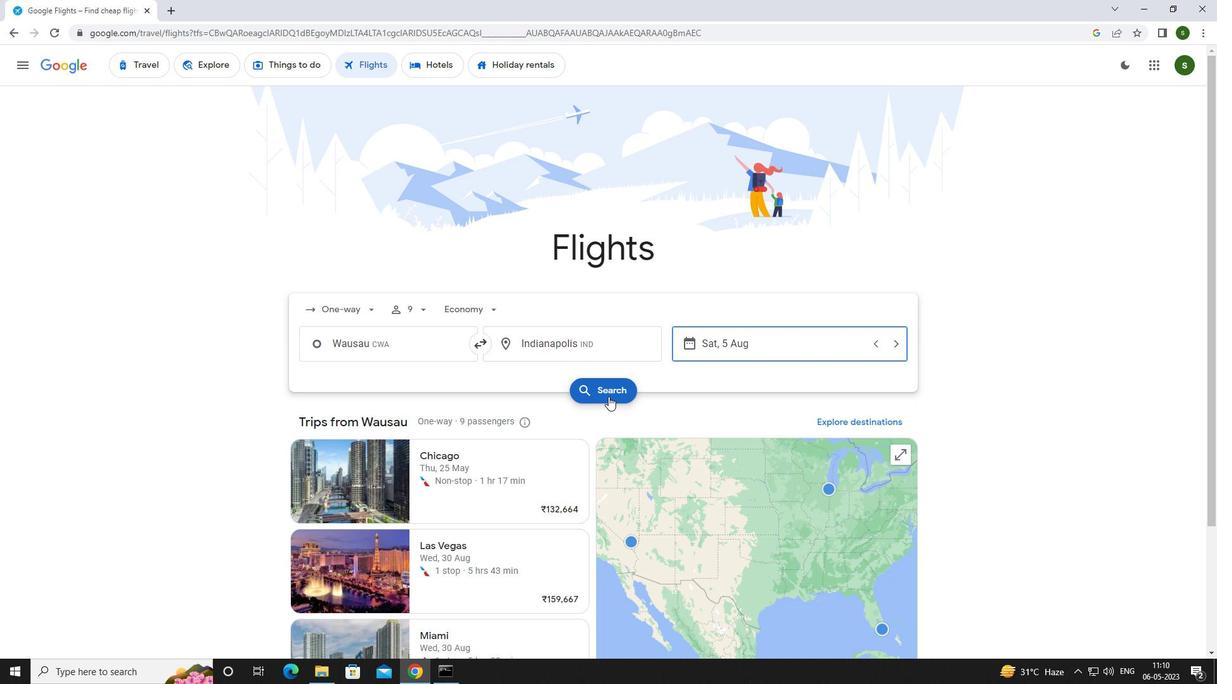 
Action: Mouse moved to (337, 178)
Screenshot: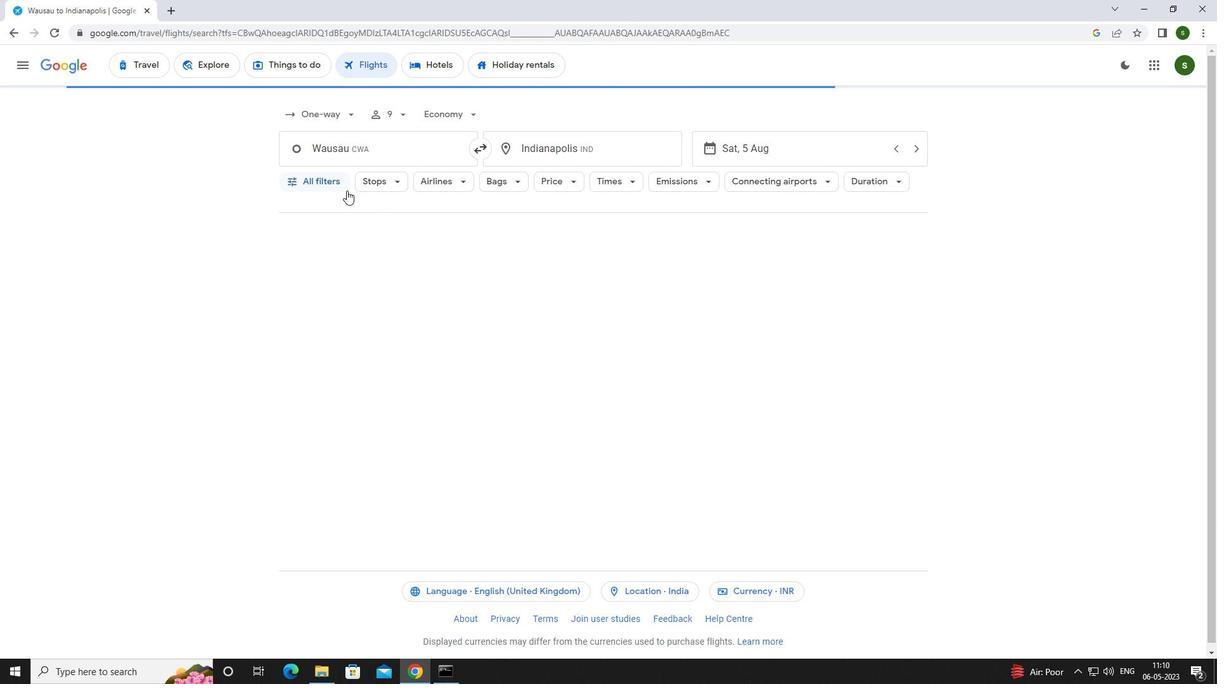 
Action: Mouse pressed left at (337, 178)
Screenshot: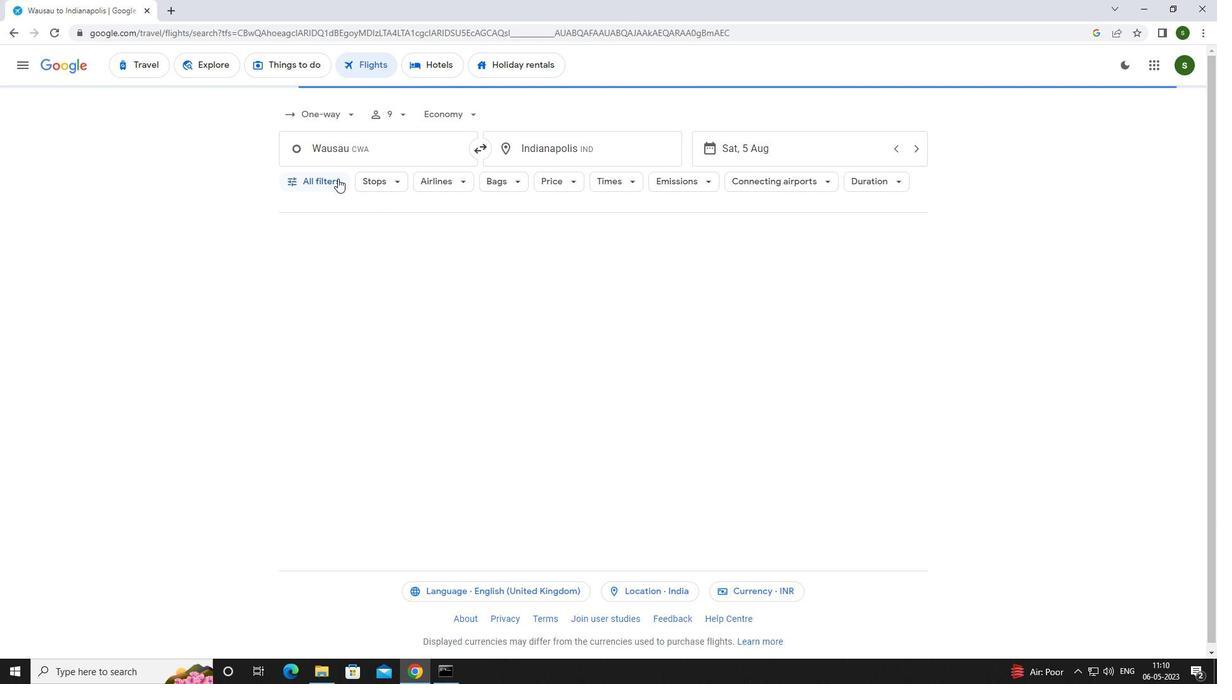 
Action: Mouse moved to (474, 451)
Screenshot: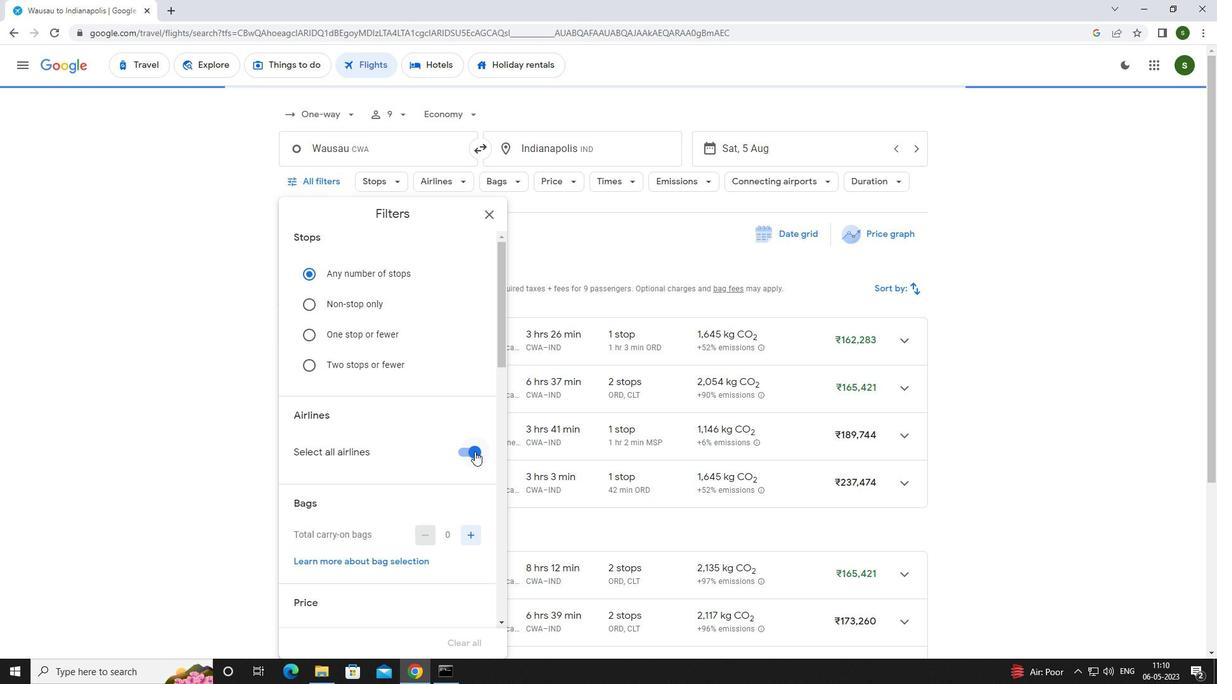 
Action: Mouse pressed left at (474, 451)
Screenshot: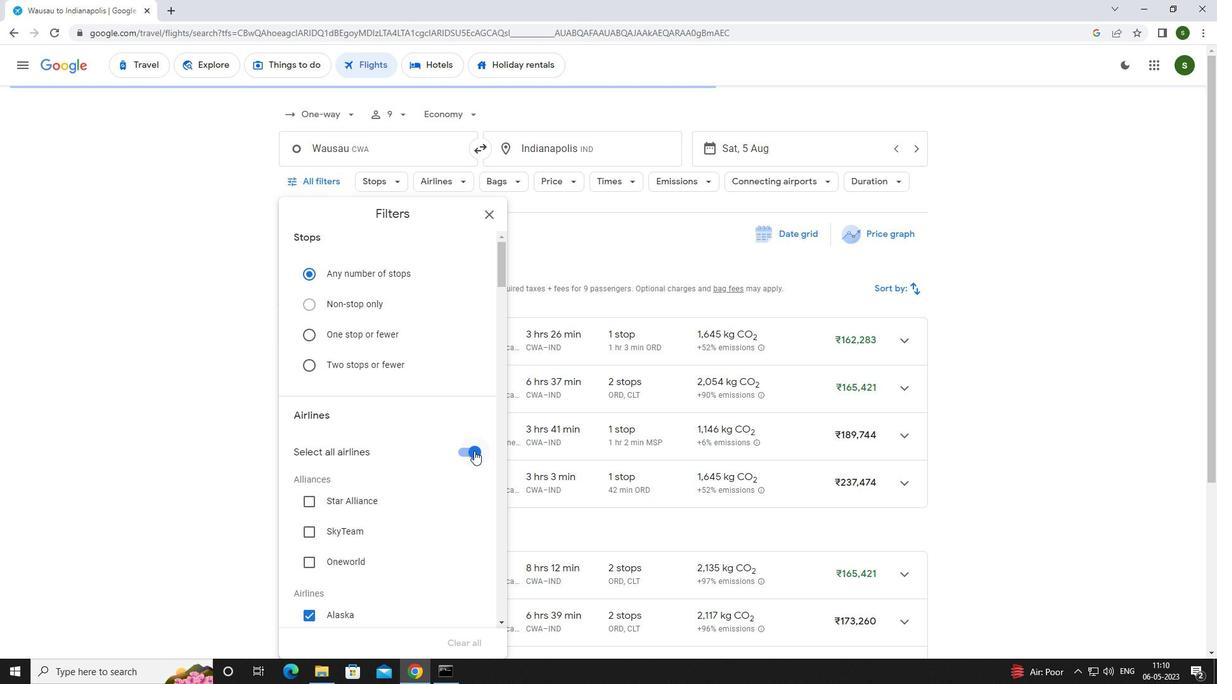 
Action: Mouse moved to (436, 441)
Screenshot: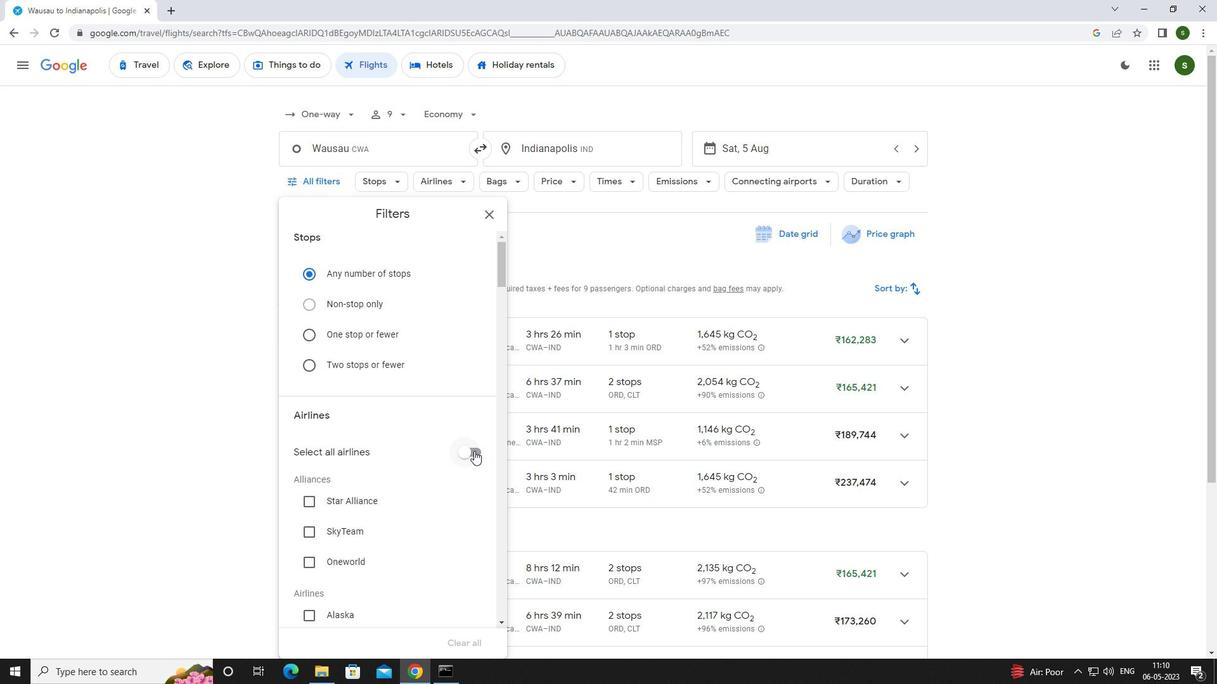 
Action: Mouse scrolled (436, 441) with delta (0, 0)
Screenshot: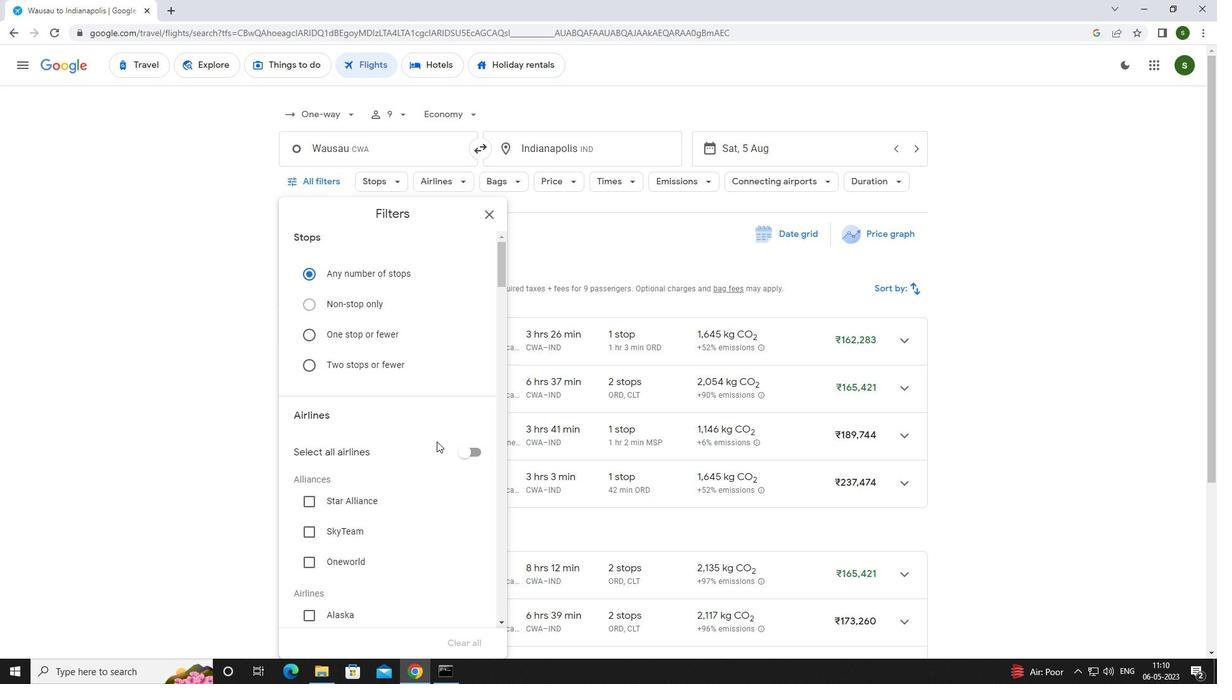
Action: Mouse scrolled (436, 441) with delta (0, 0)
Screenshot: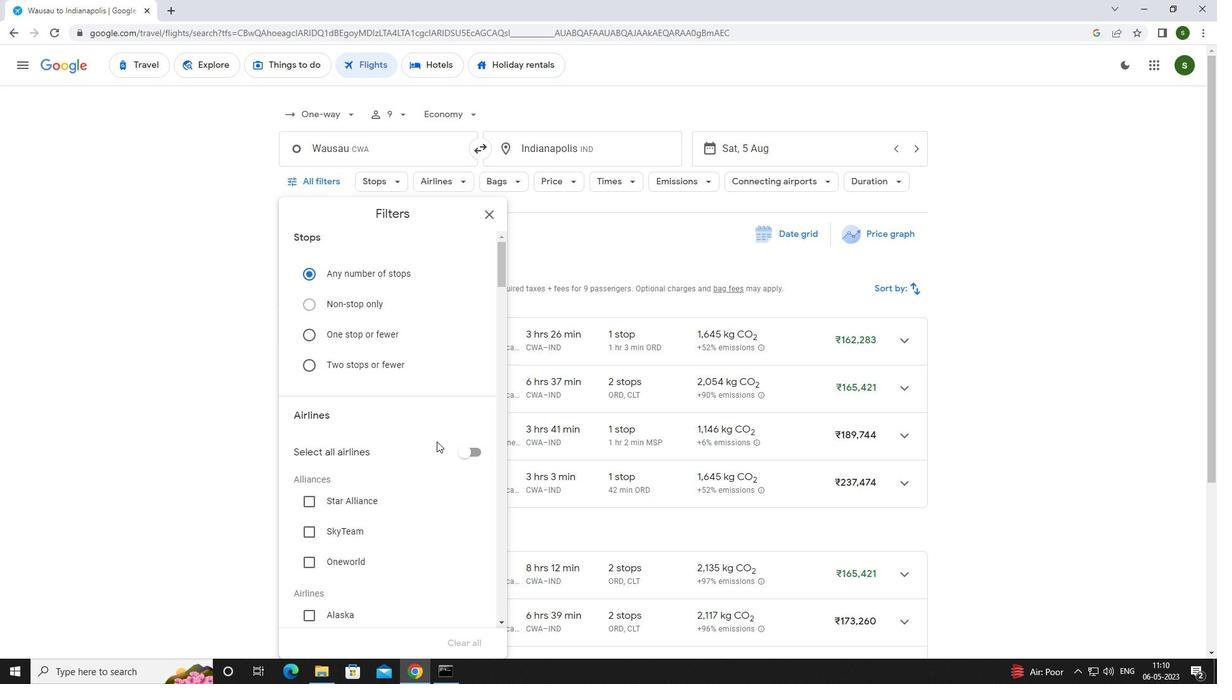 
Action: Mouse scrolled (436, 441) with delta (0, 0)
Screenshot: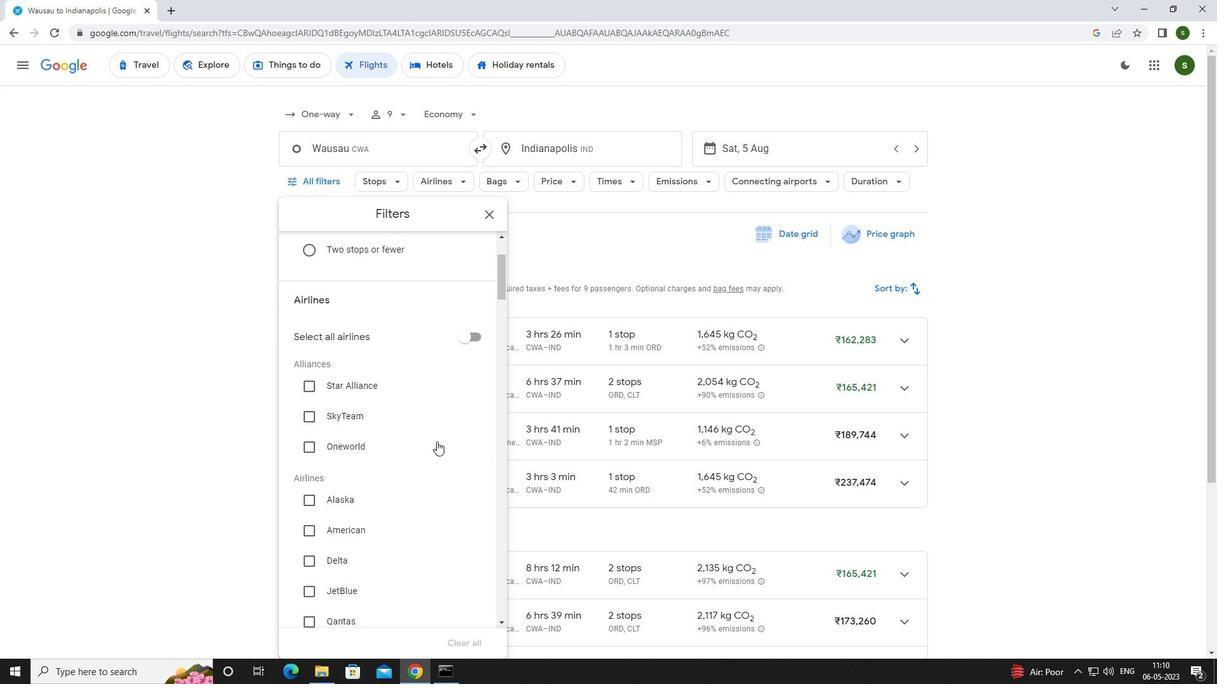 
Action: Mouse scrolled (436, 441) with delta (0, 0)
Screenshot: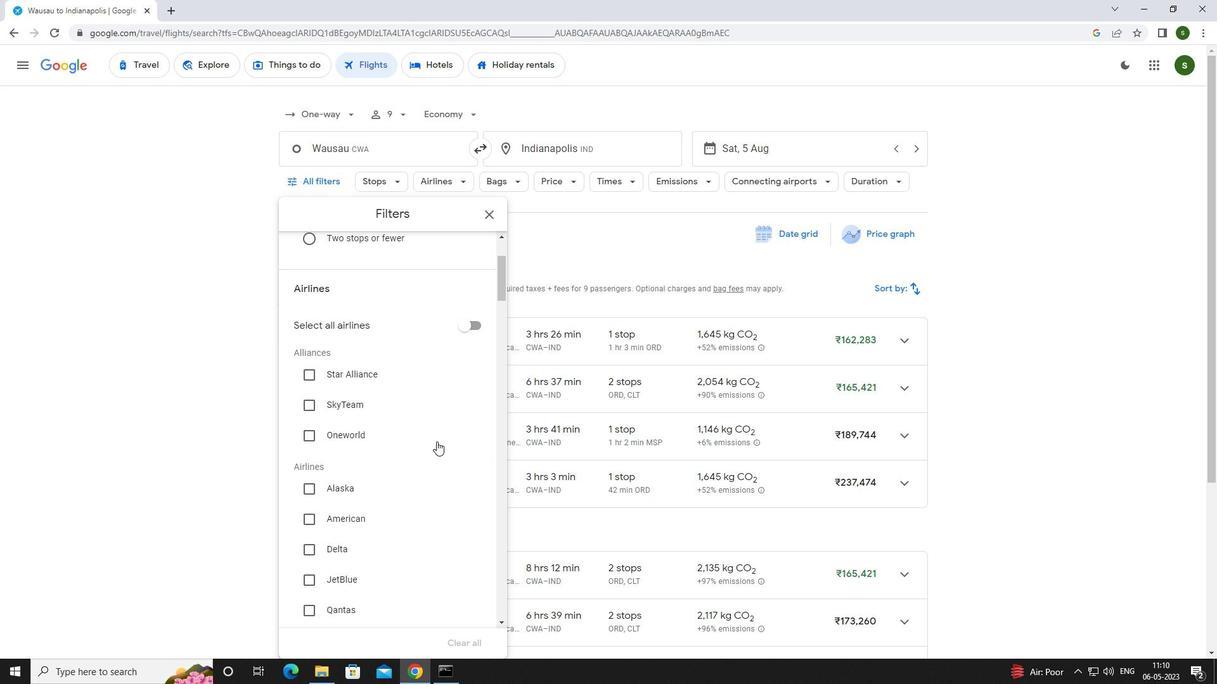 
Action: Mouse moved to (358, 454)
Screenshot: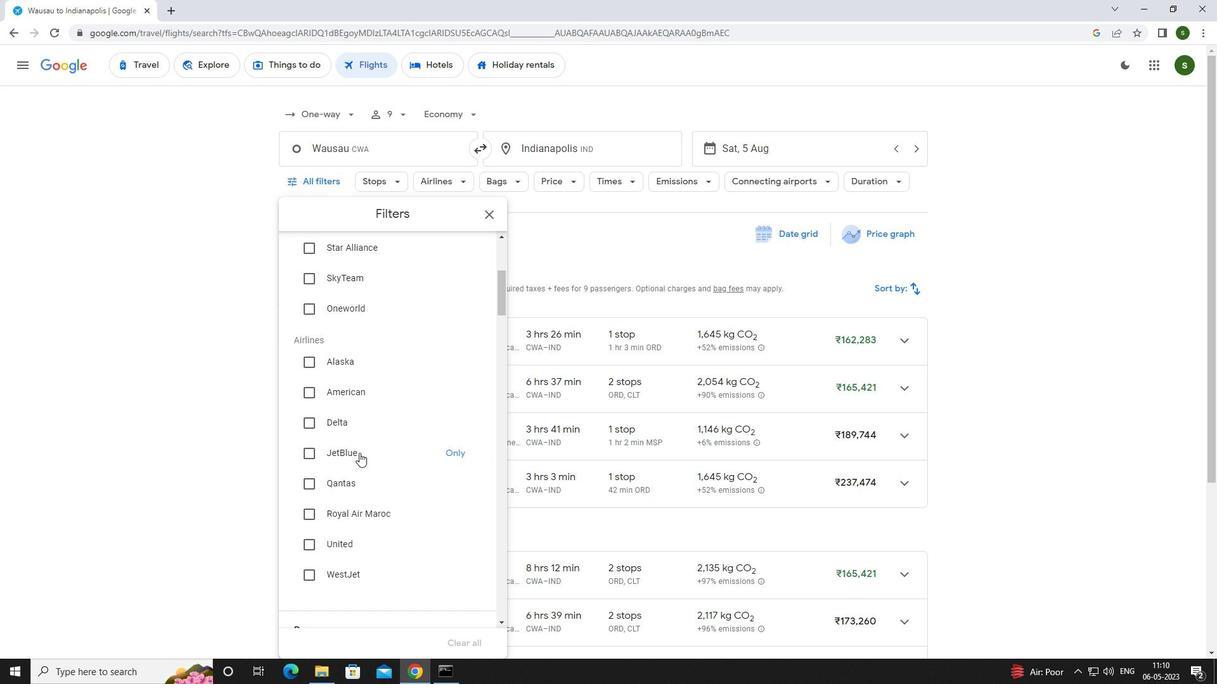 
Action: Mouse pressed left at (358, 454)
Screenshot: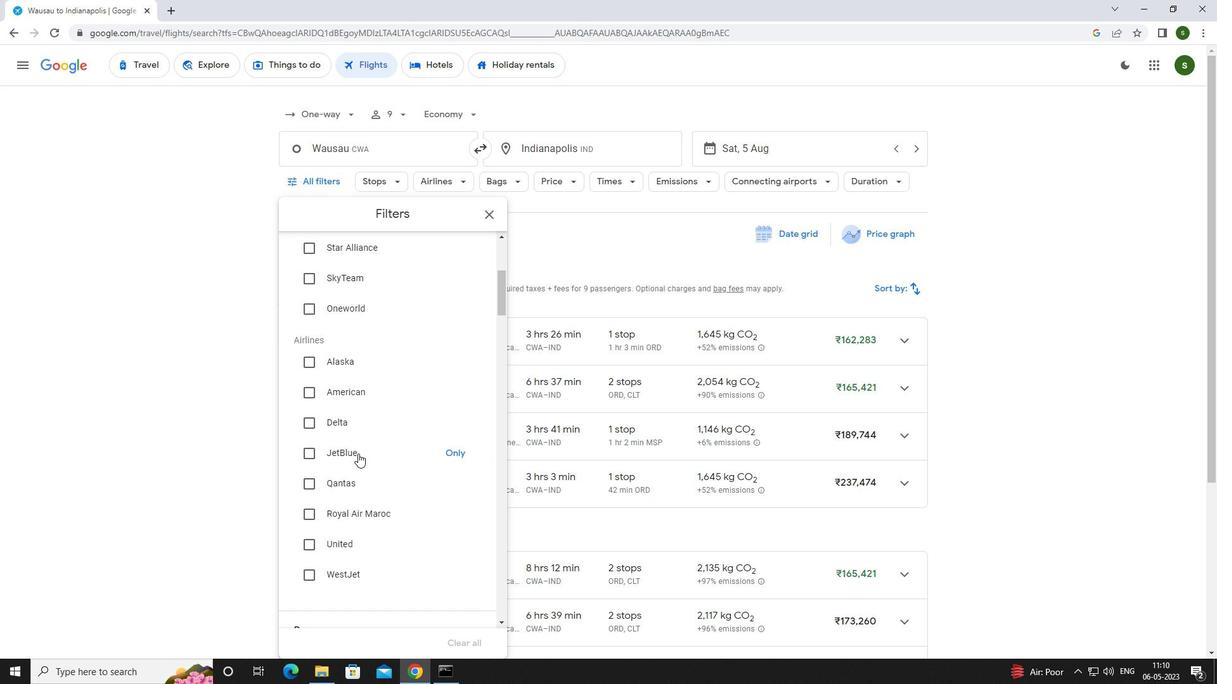 
Action: Mouse scrolled (358, 453) with delta (0, 0)
Screenshot: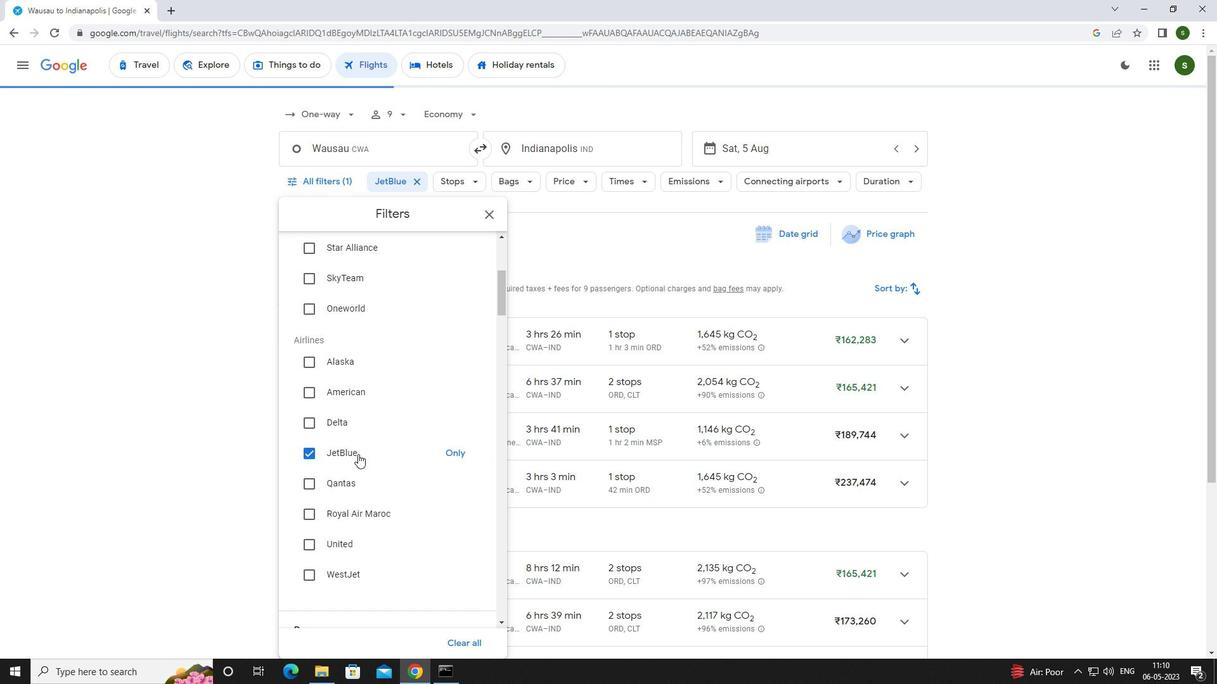 
Action: Mouse scrolled (358, 453) with delta (0, 0)
Screenshot: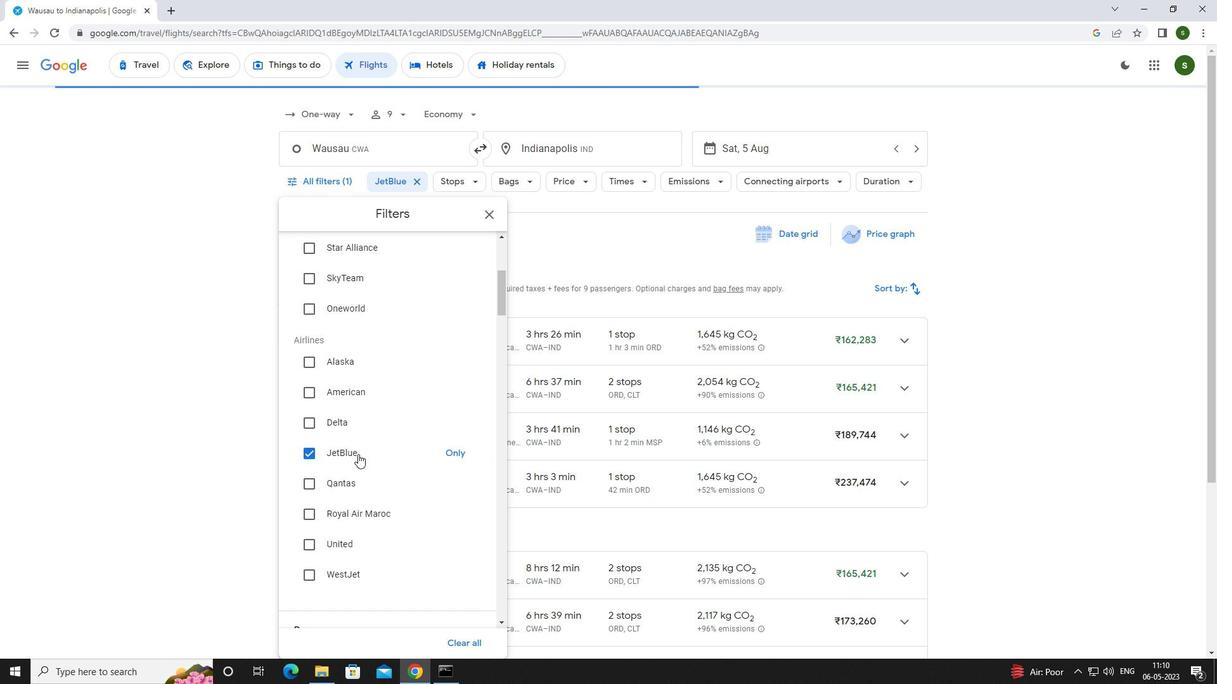 
Action: Mouse scrolled (358, 453) with delta (0, 0)
Screenshot: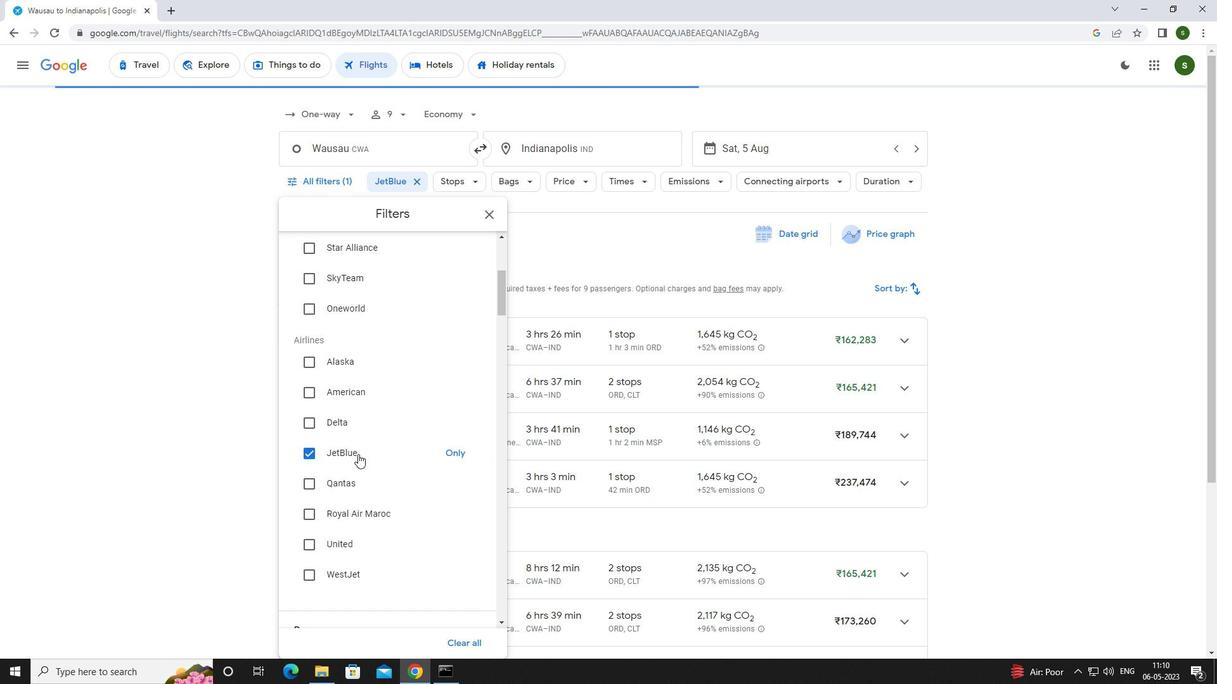 
Action: Mouse scrolled (358, 453) with delta (0, 0)
Screenshot: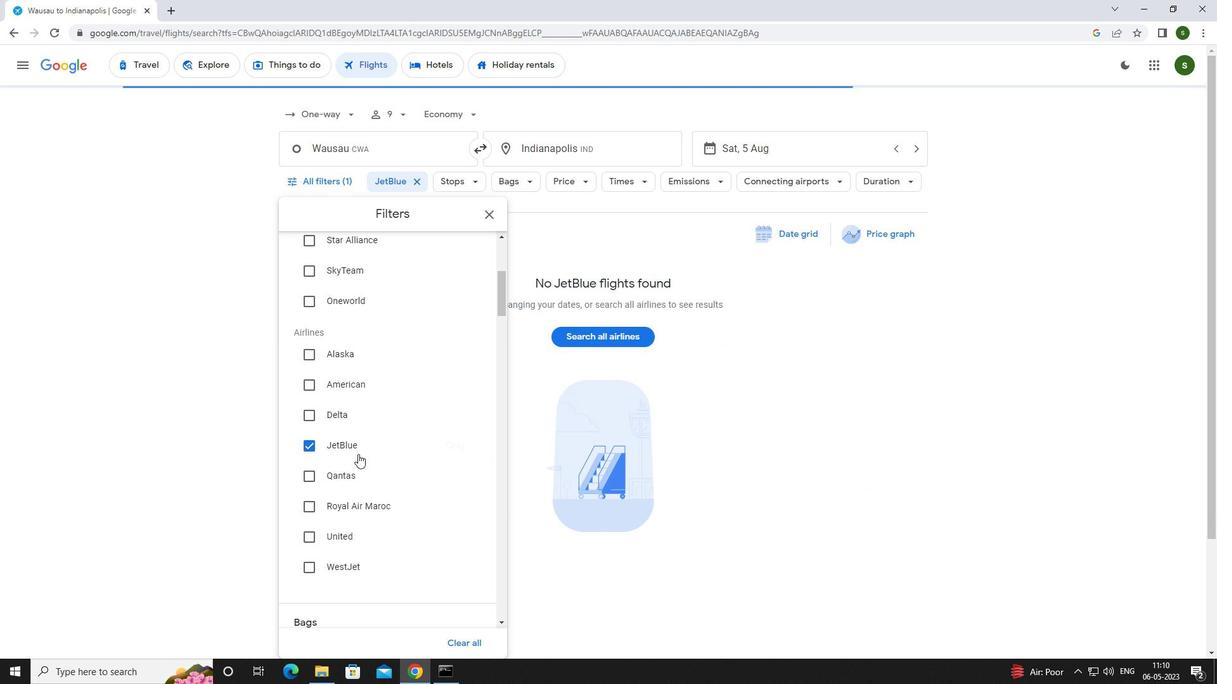 
Action: Mouse moved to (475, 440)
Screenshot: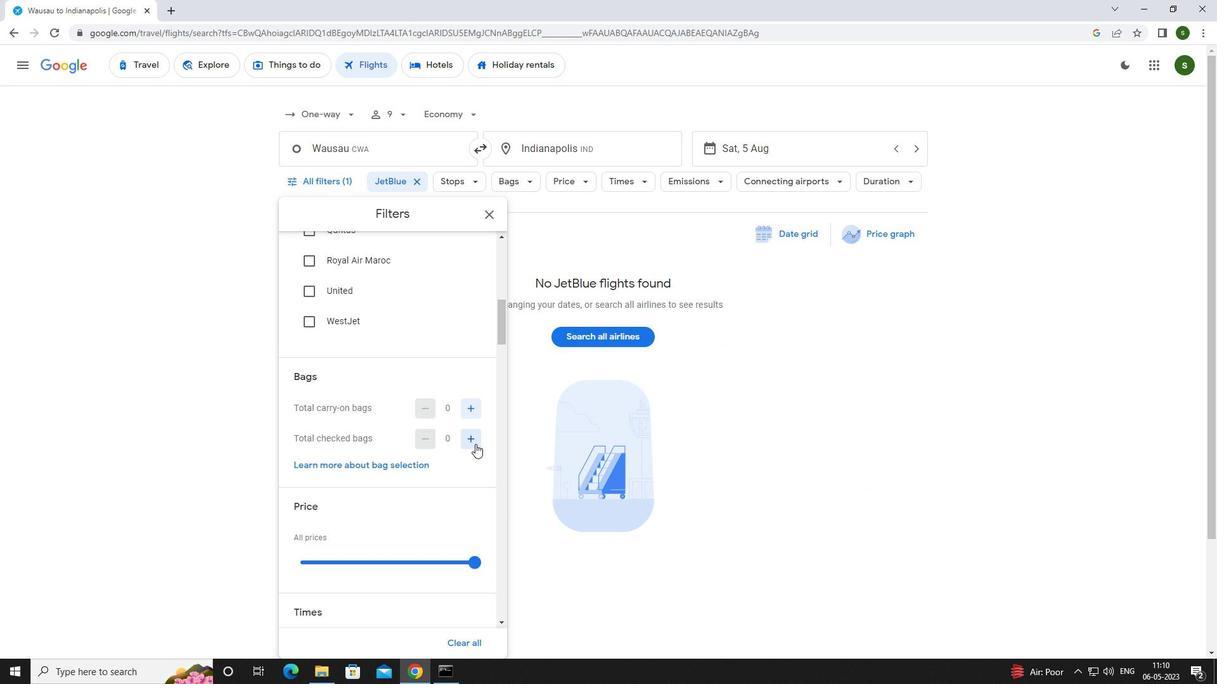 
Action: Mouse pressed left at (475, 440)
Screenshot: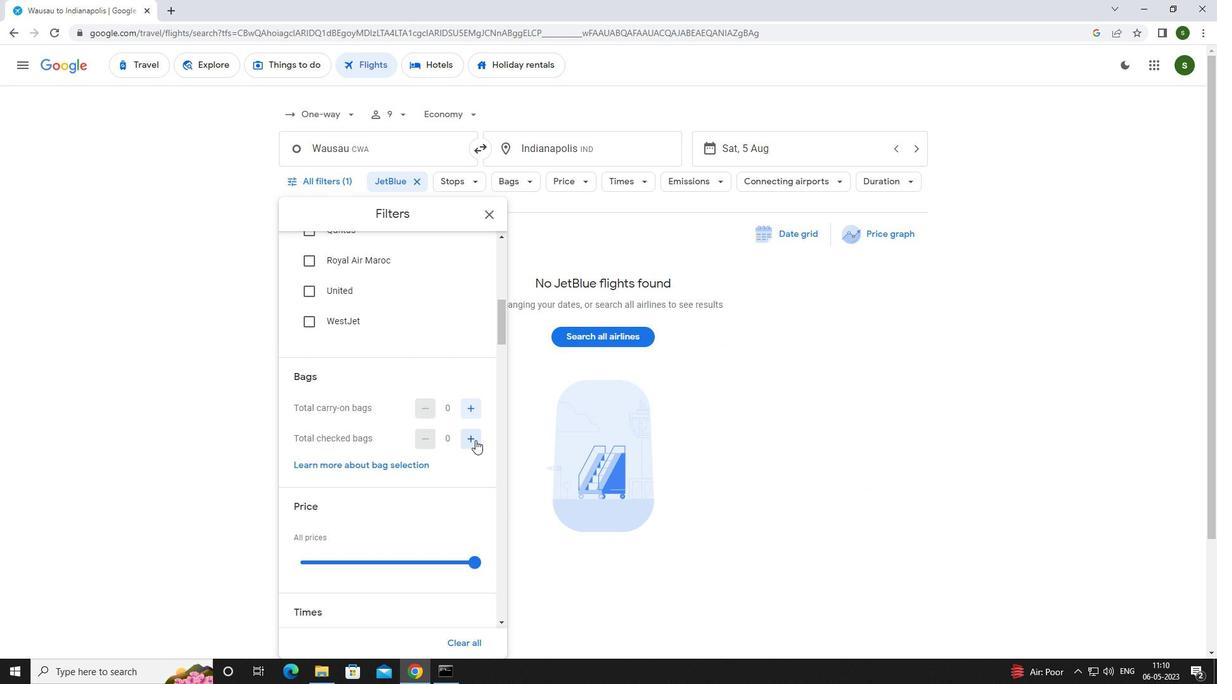 
Action: Mouse pressed left at (475, 440)
Screenshot: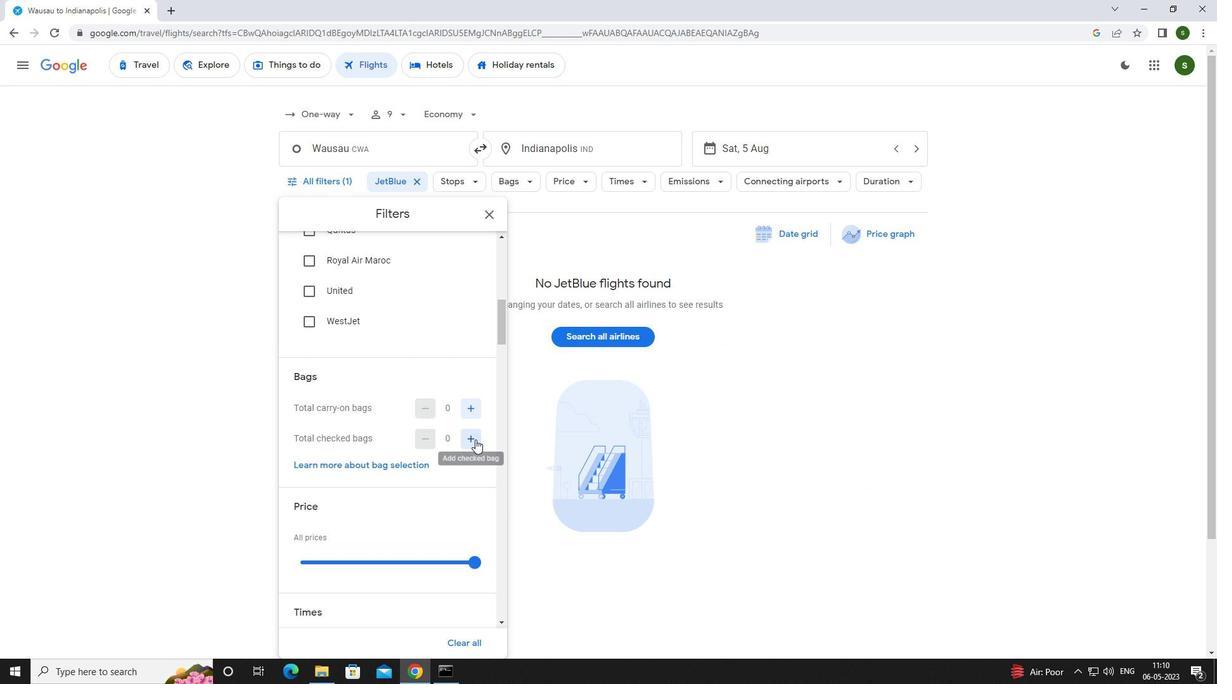 
Action: Mouse pressed left at (475, 440)
Screenshot: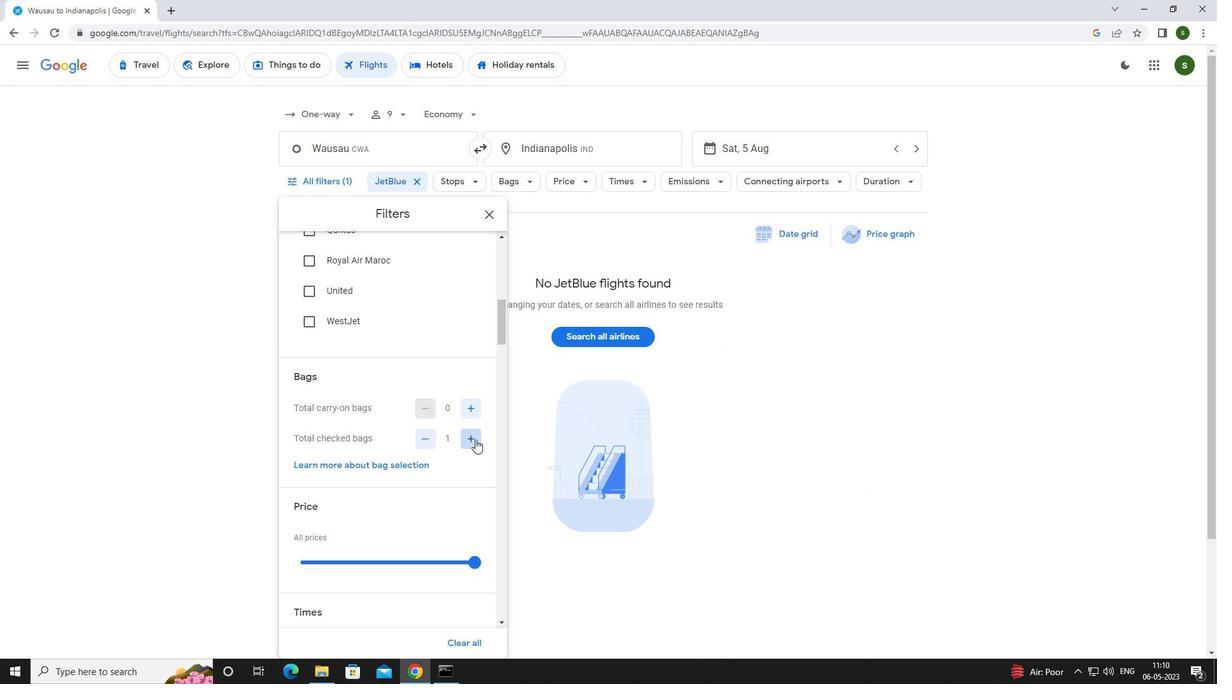 
Action: Mouse pressed left at (475, 440)
Screenshot: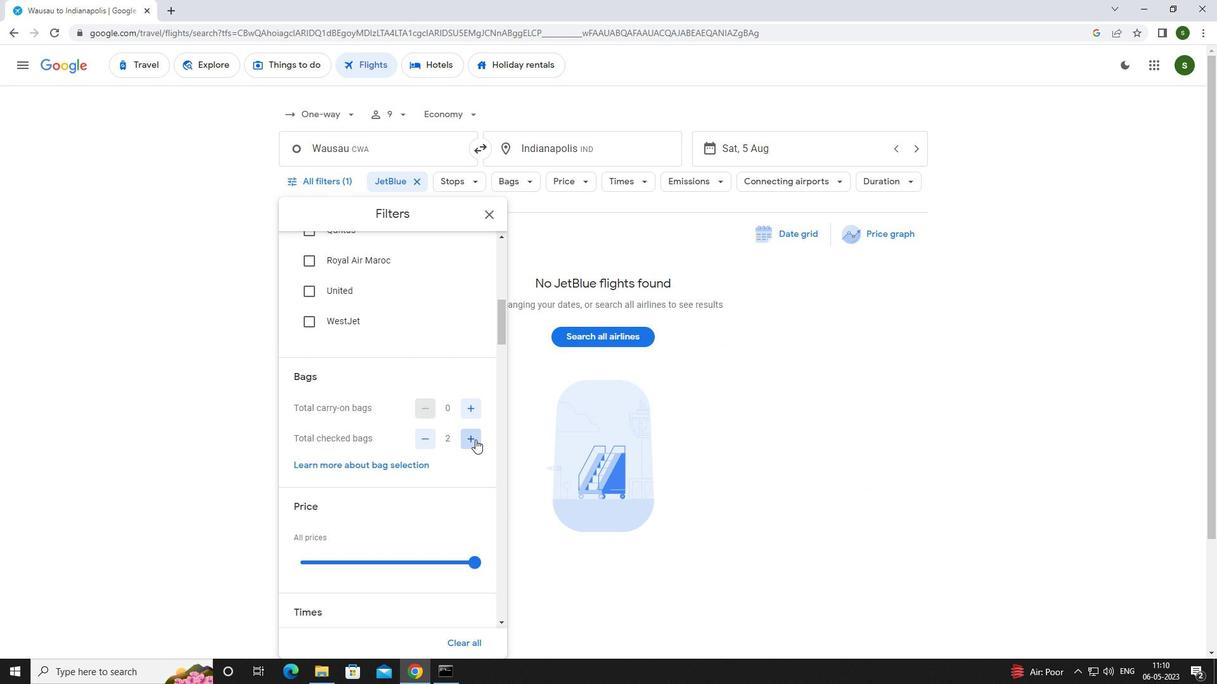 
Action: Mouse pressed left at (475, 440)
Screenshot: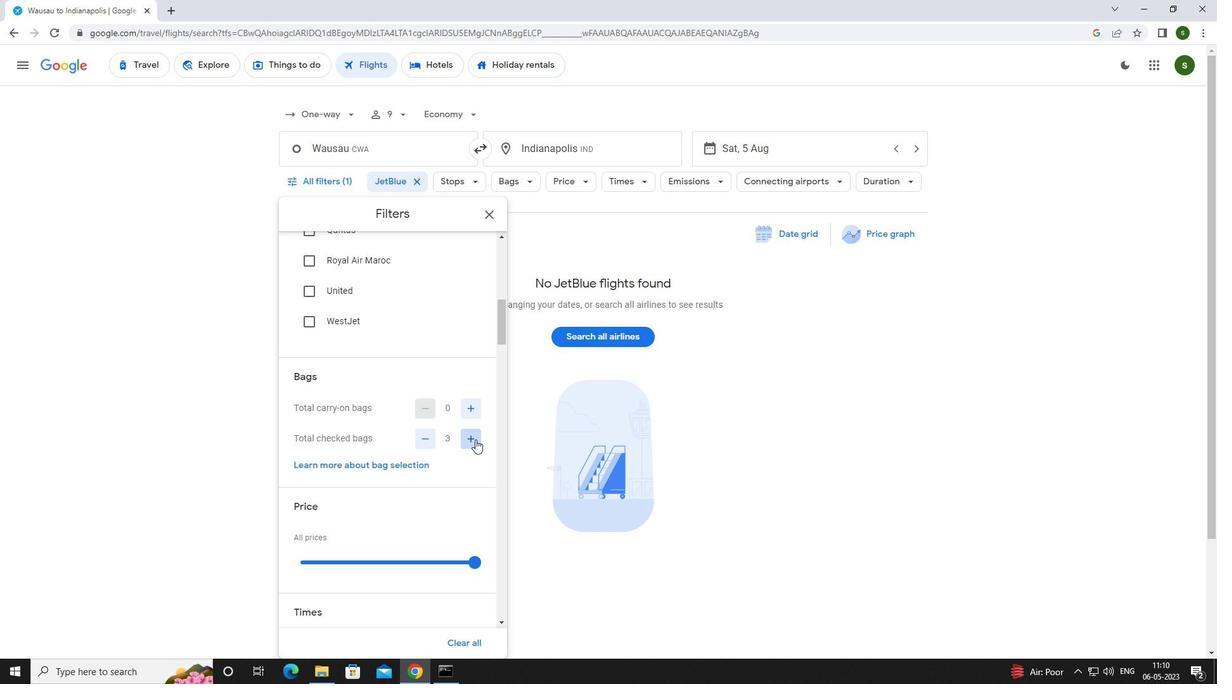 
Action: Mouse pressed left at (475, 440)
Screenshot: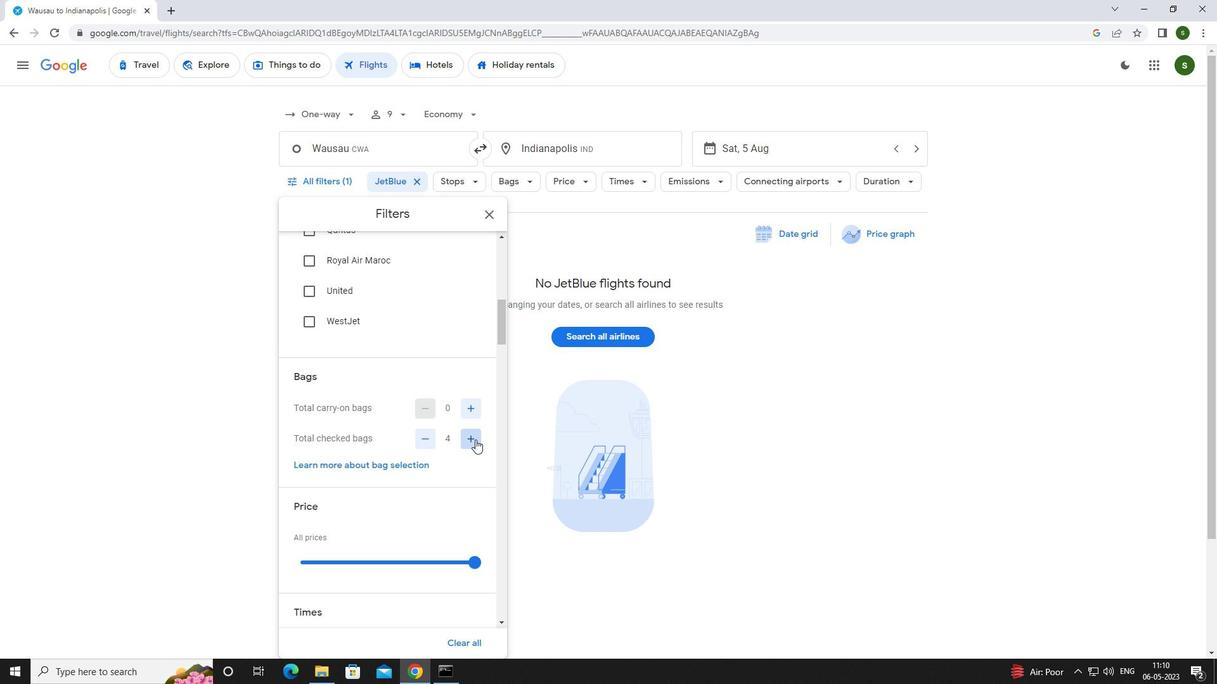 
Action: Mouse pressed left at (475, 440)
Screenshot: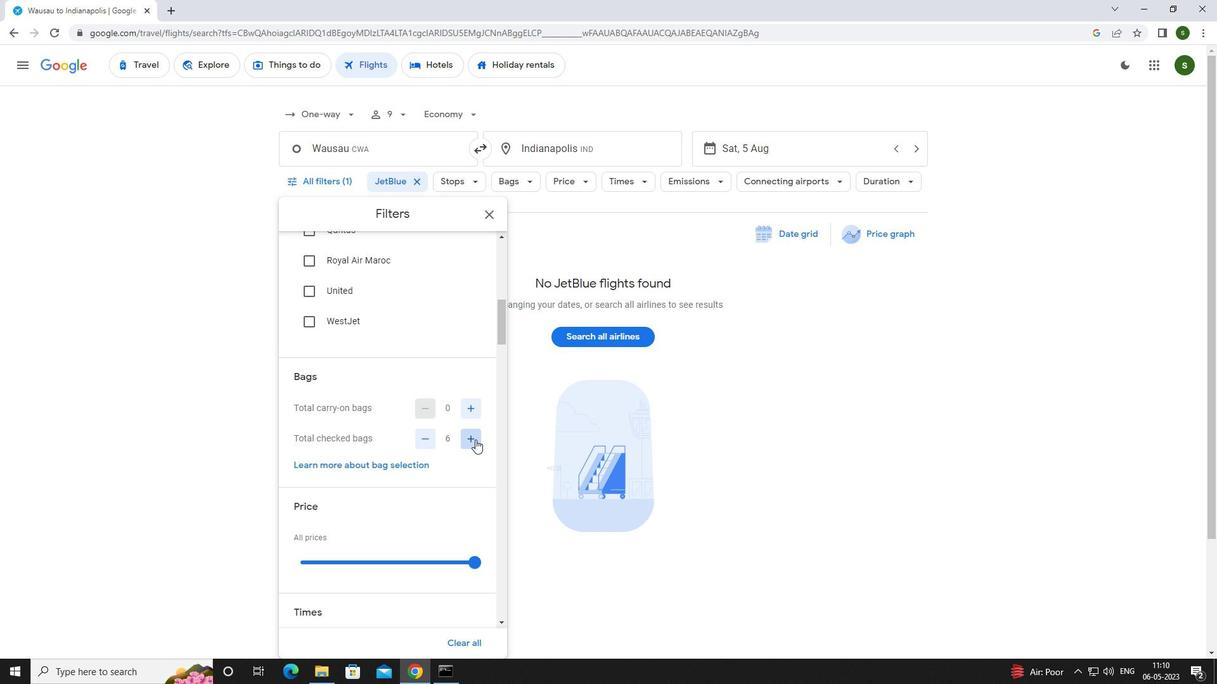 
Action: Mouse pressed left at (475, 440)
Screenshot: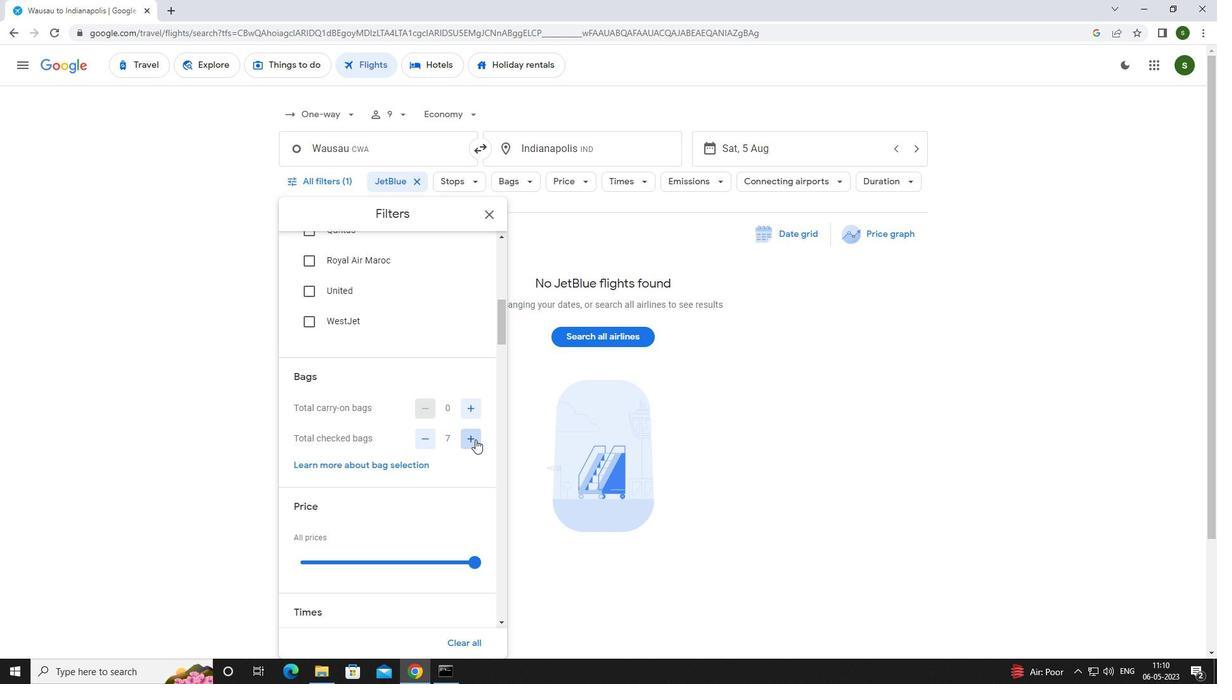 
Action: Mouse scrolled (475, 439) with delta (0, 0)
Screenshot: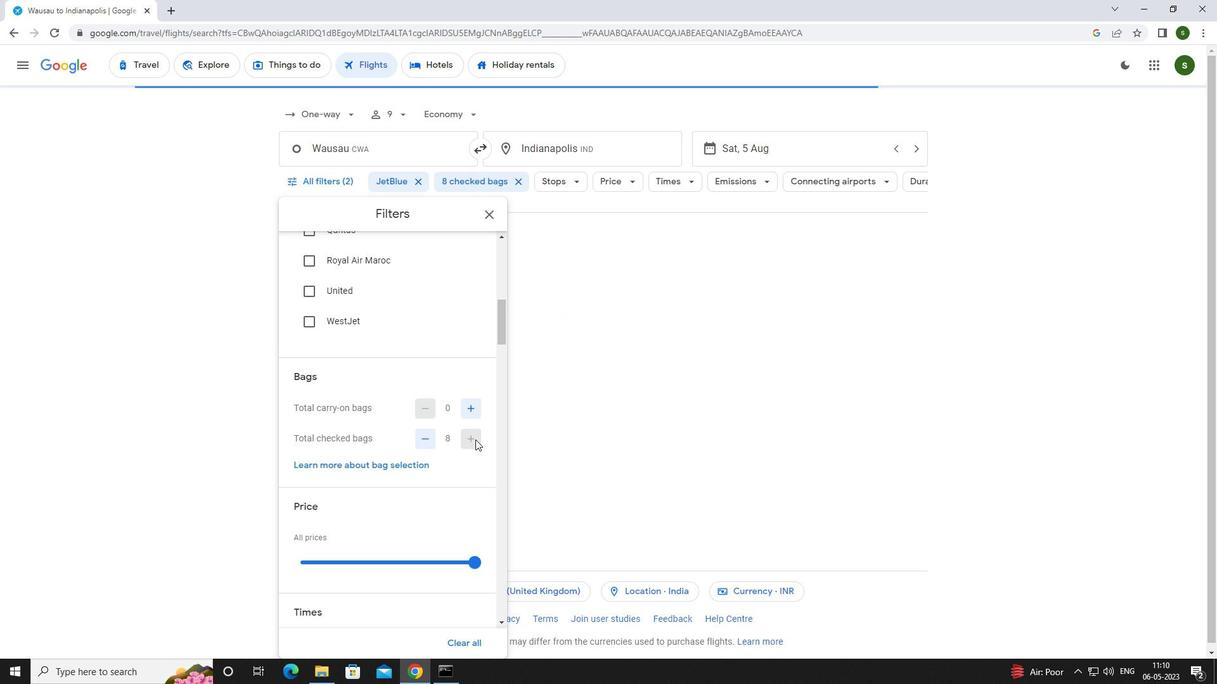 
Action: Mouse scrolled (475, 439) with delta (0, 0)
Screenshot: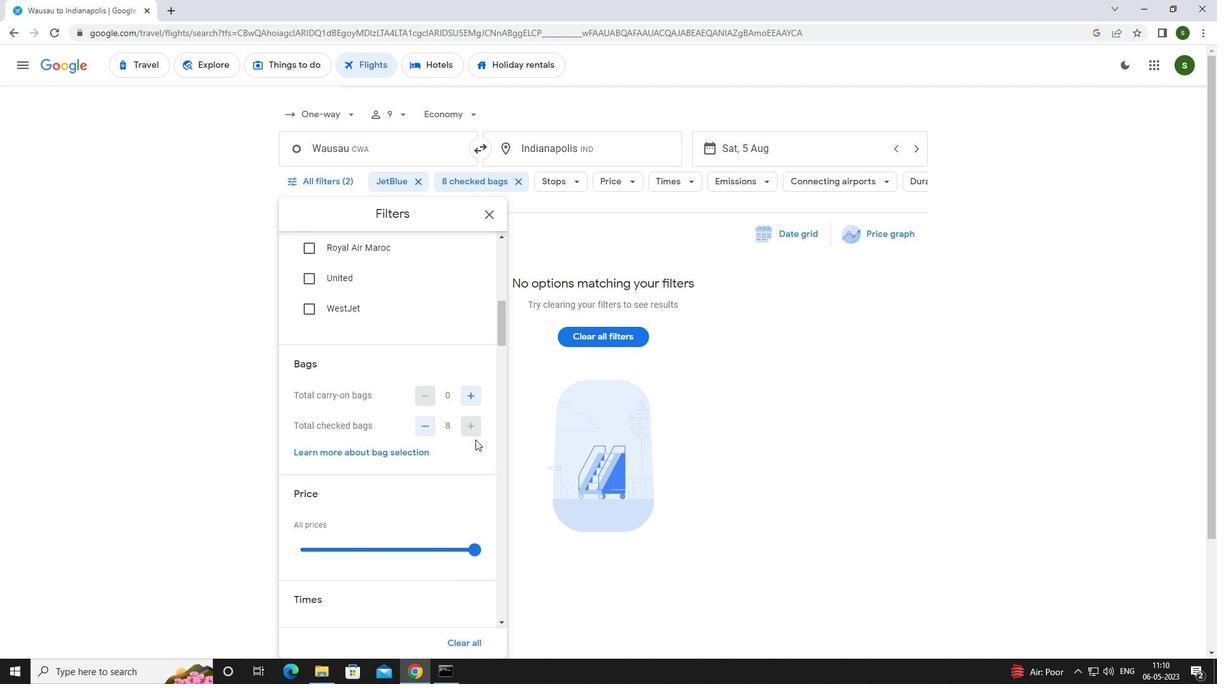 
Action: Mouse moved to (475, 434)
Screenshot: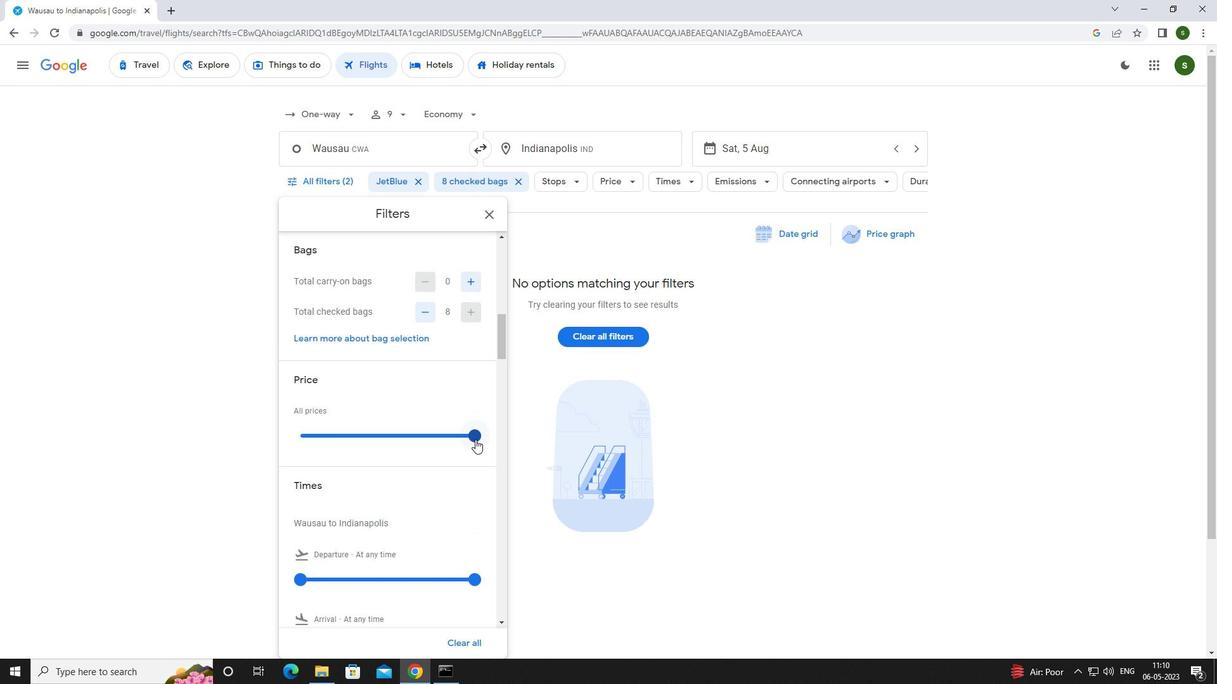 
Action: Mouse pressed left at (475, 434)
Screenshot: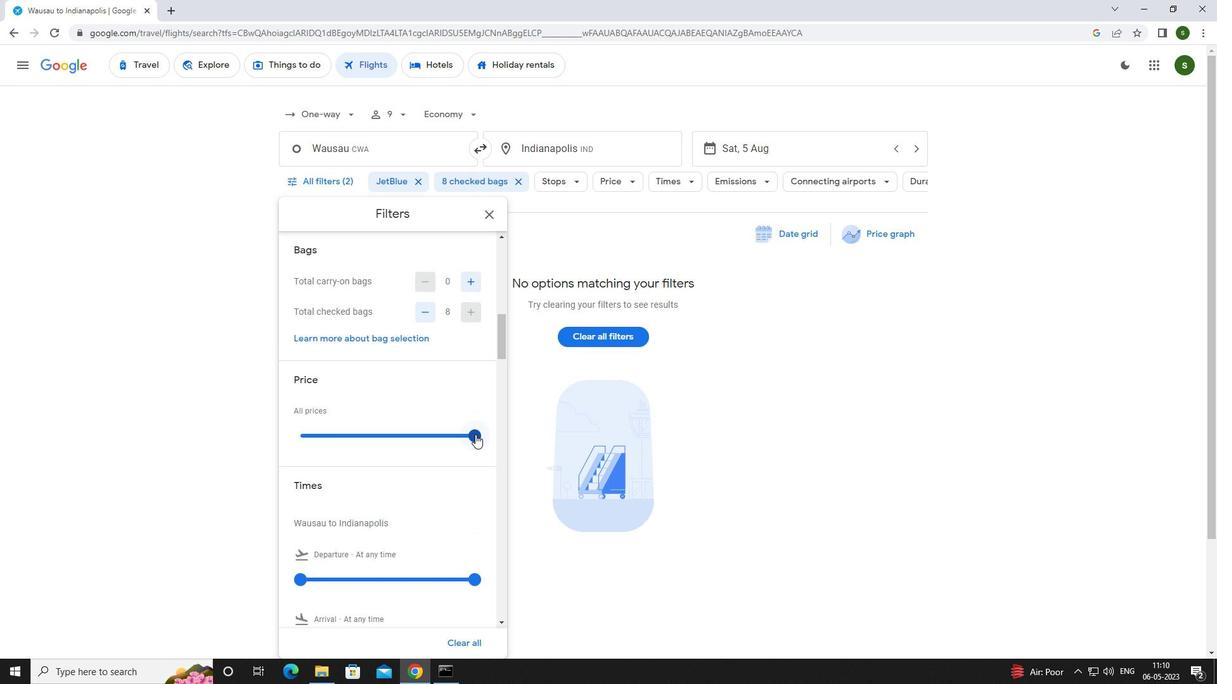 
Action: Mouse moved to (296, 438)
Screenshot: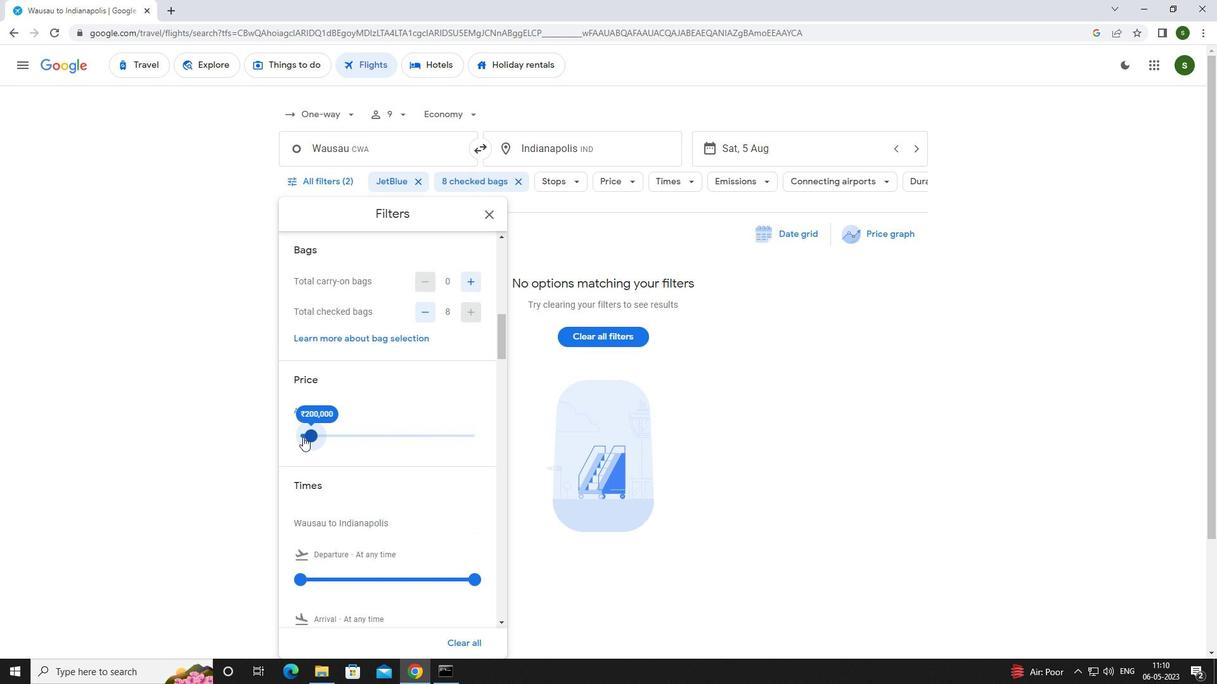 
Action: Mouse scrolled (296, 437) with delta (0, 0)
Screenshot: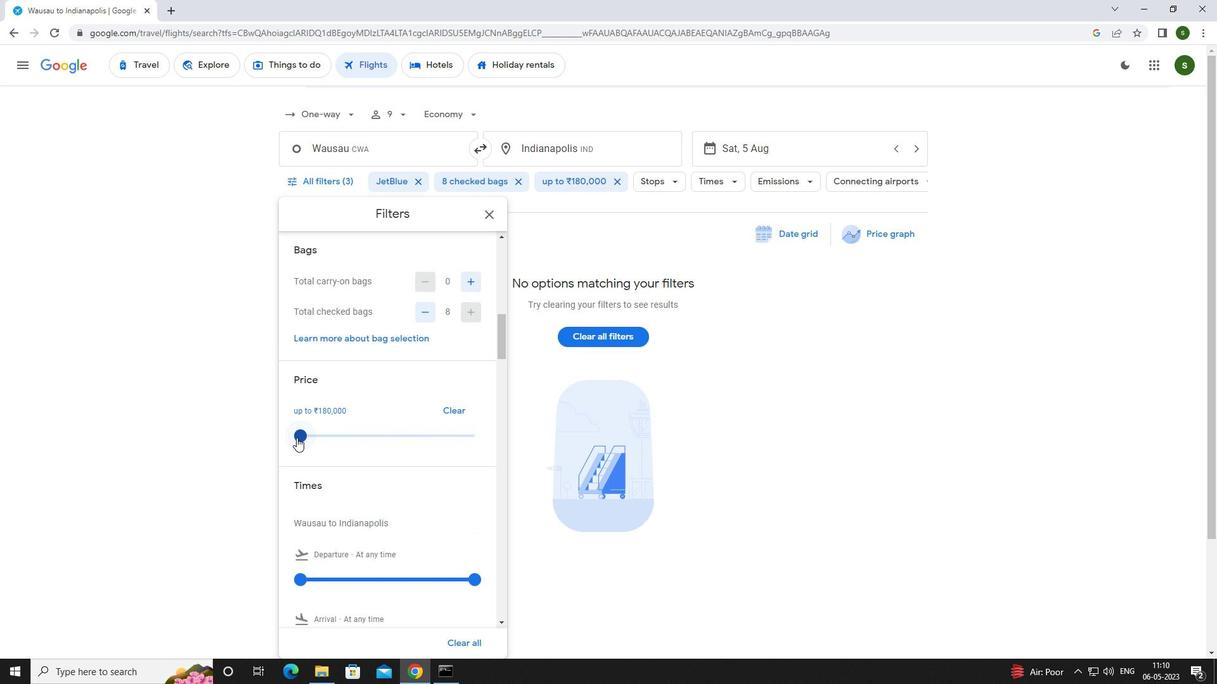 
Action: Mouse scrolled (296, 437) with delta (0, 0)
Screenshot: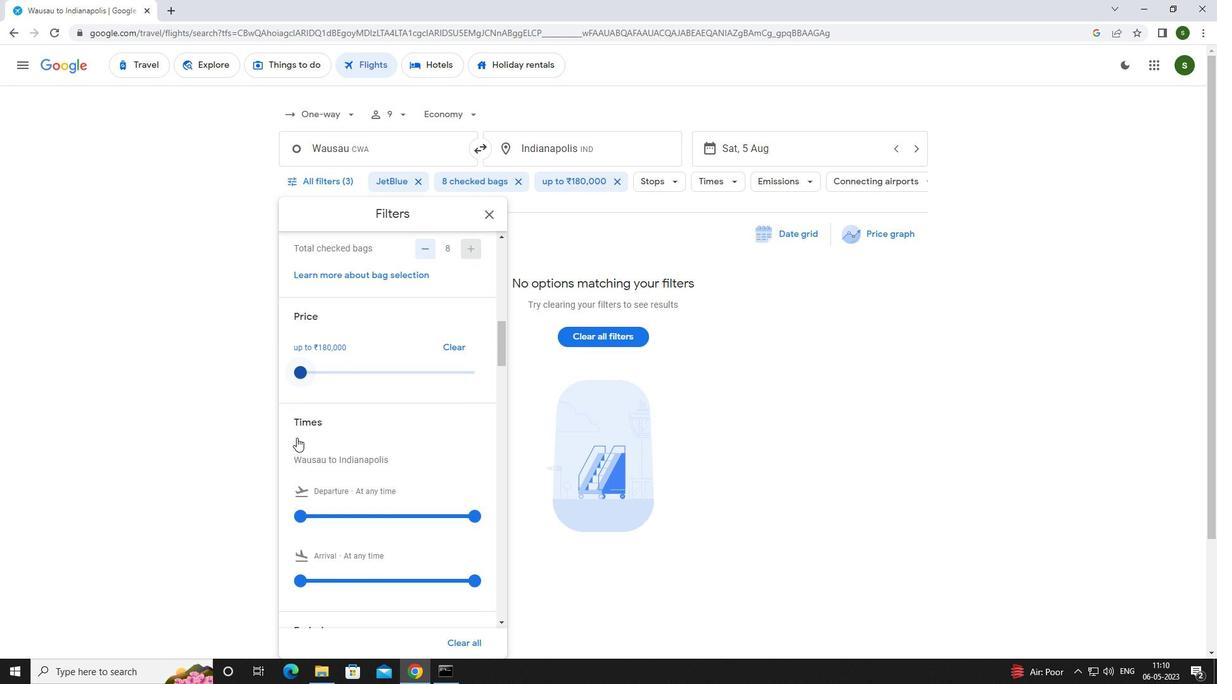 
Action: Mouse moved to (299, 450)
Screenshot: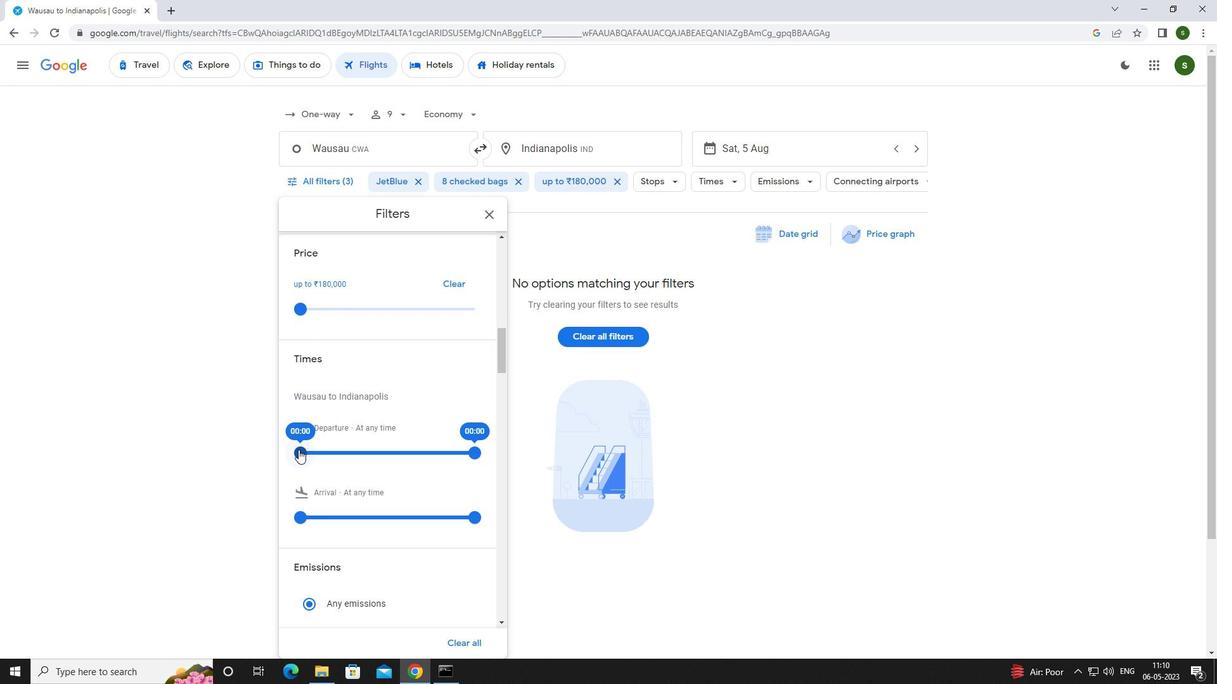 
Action: Mouse pressed left at (299, 450)
Screenshot: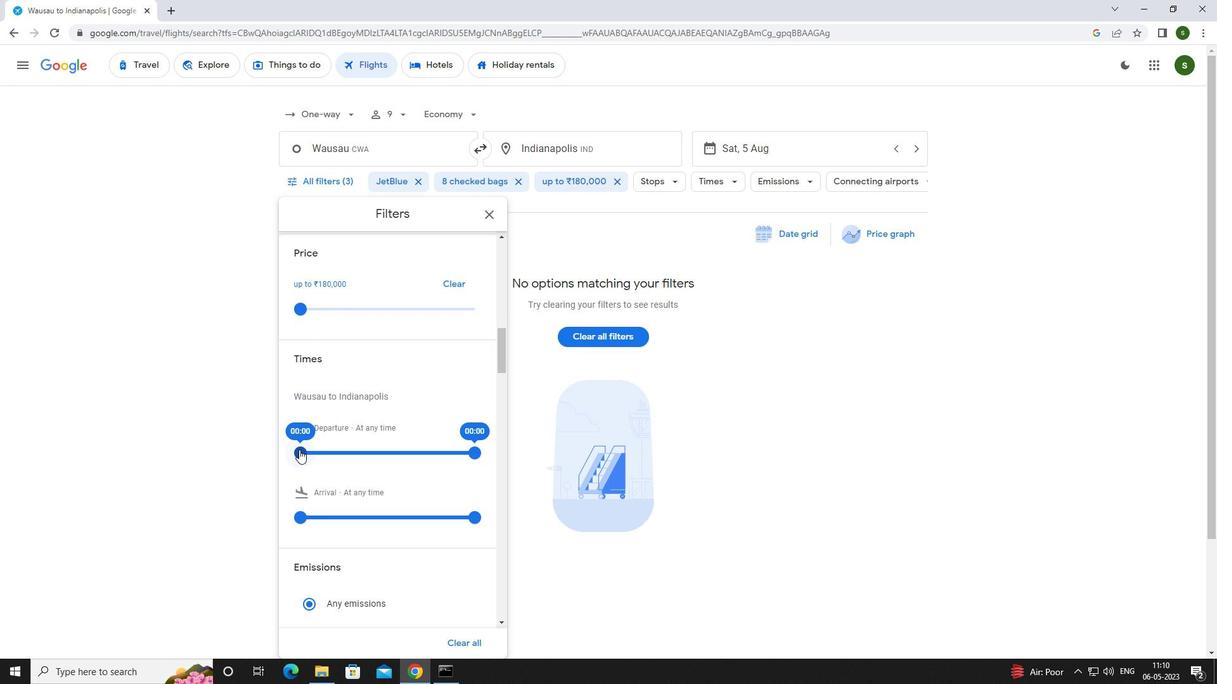 
Action: Mouse moved to (542, 556)
Screenshot: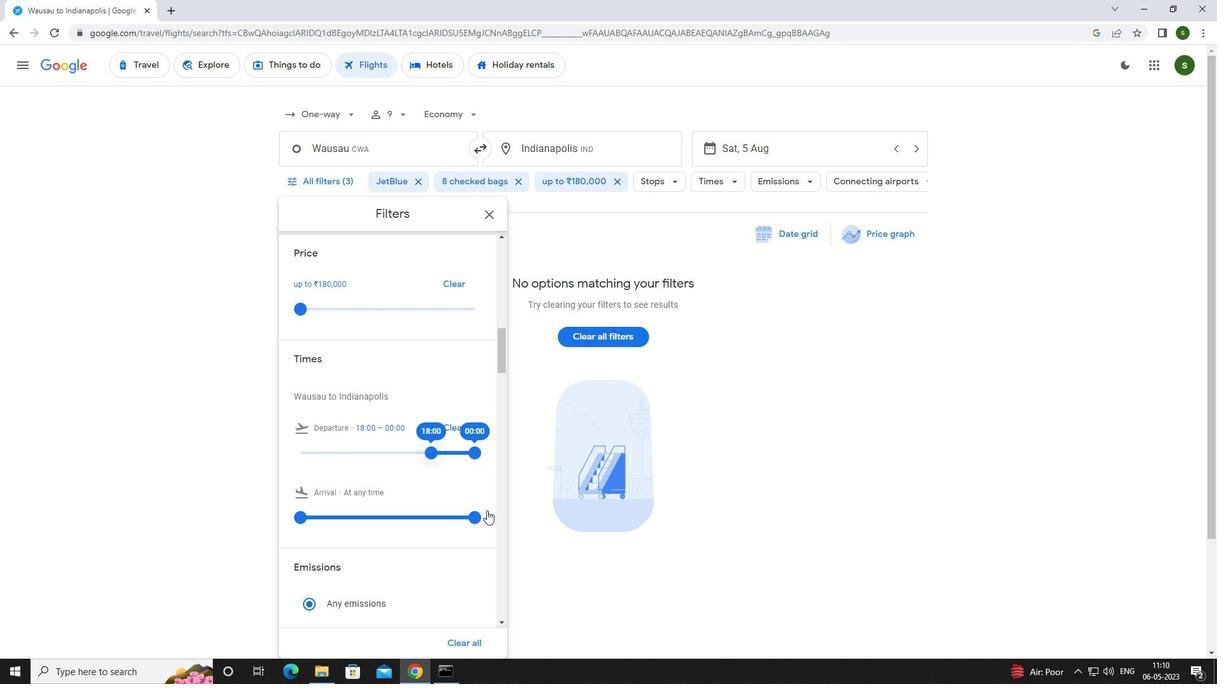
Action: Mouse pressed left at (542, 556)
Screenshot: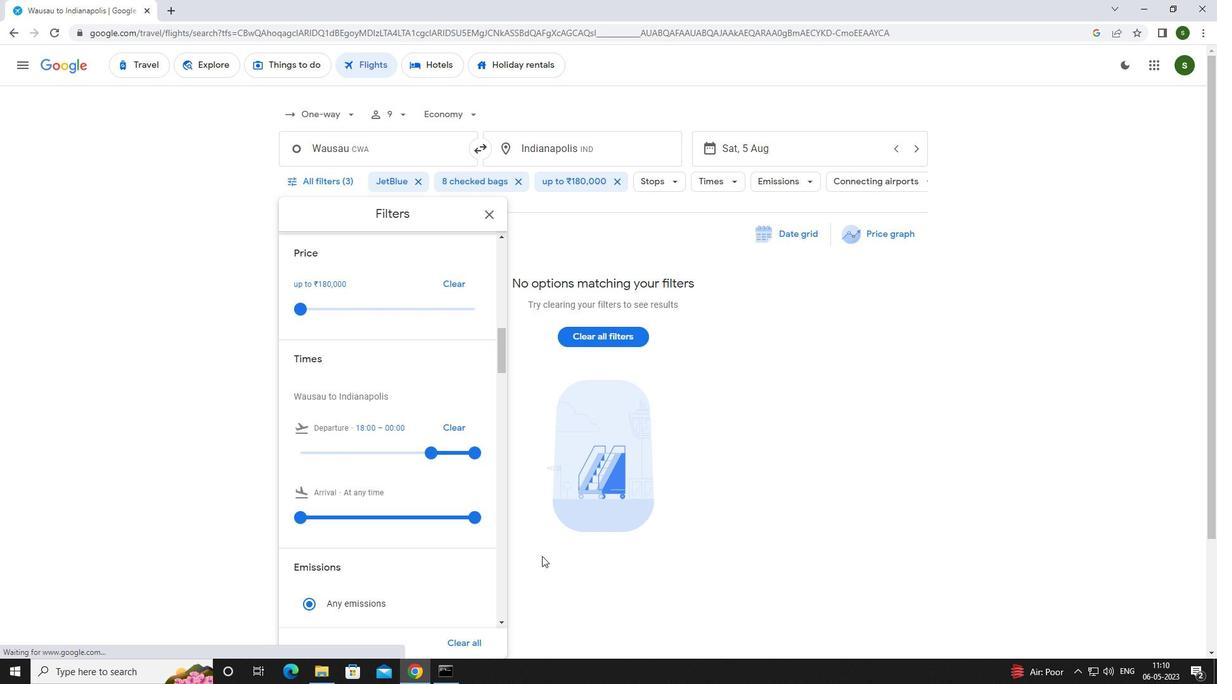 
